 Task: Search one way flight ticket for 5 adults, 2 children, 1 infant in seat and 2 infants on lap in economy from Harrisburg: Harrisburg International Airport to Evansville: Evansville Regional Airport on 5-3-2023. Choice of flights is Frontier. Number of bags: 2 carry on bags. Price is upto 35000. Outbound departure time preference is 11:30.
Action: Mouse moved to (305, 122)
Screenshot: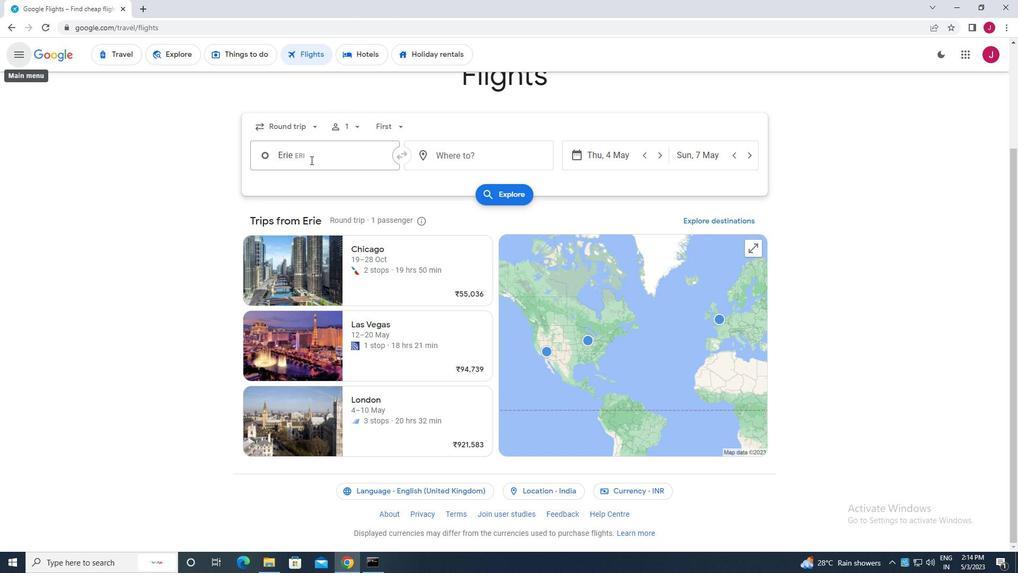 
Action: Mouse pressed left at (305, 122)
Screenshot: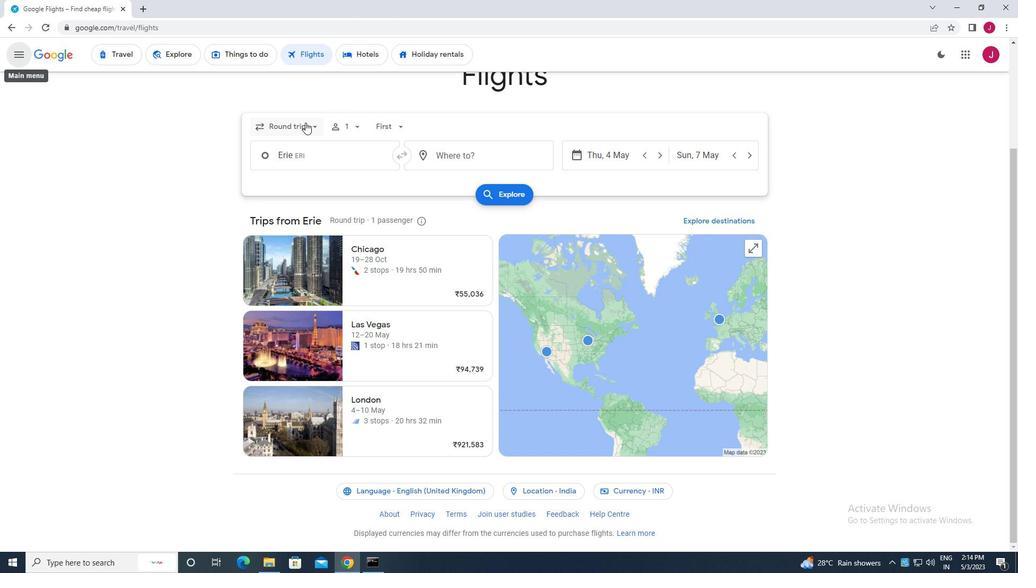 
Action: Mouse moved to (306, 171)
Screenshot: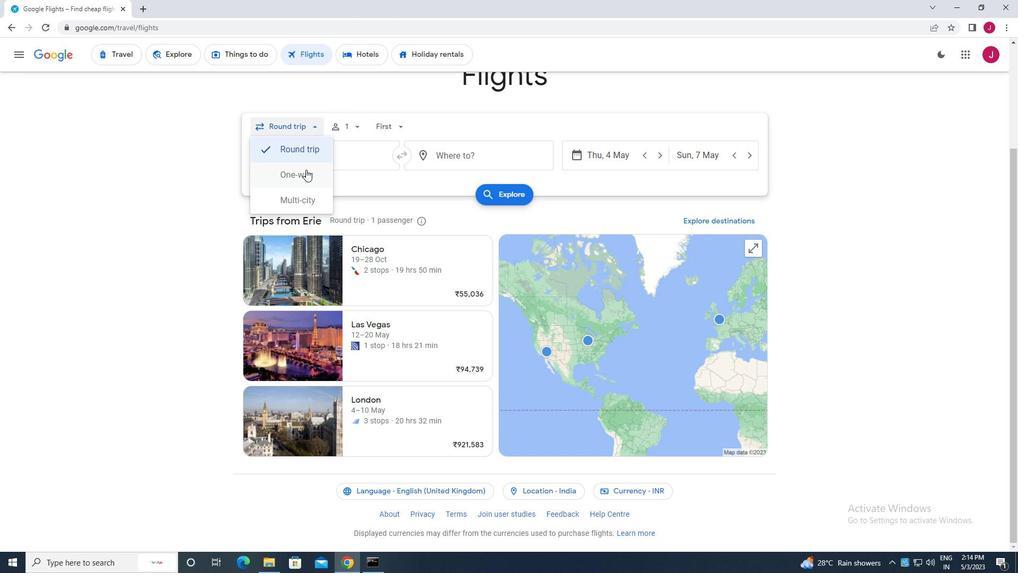 
Action: Mouse pressed left at (306, 171)
Screenshot: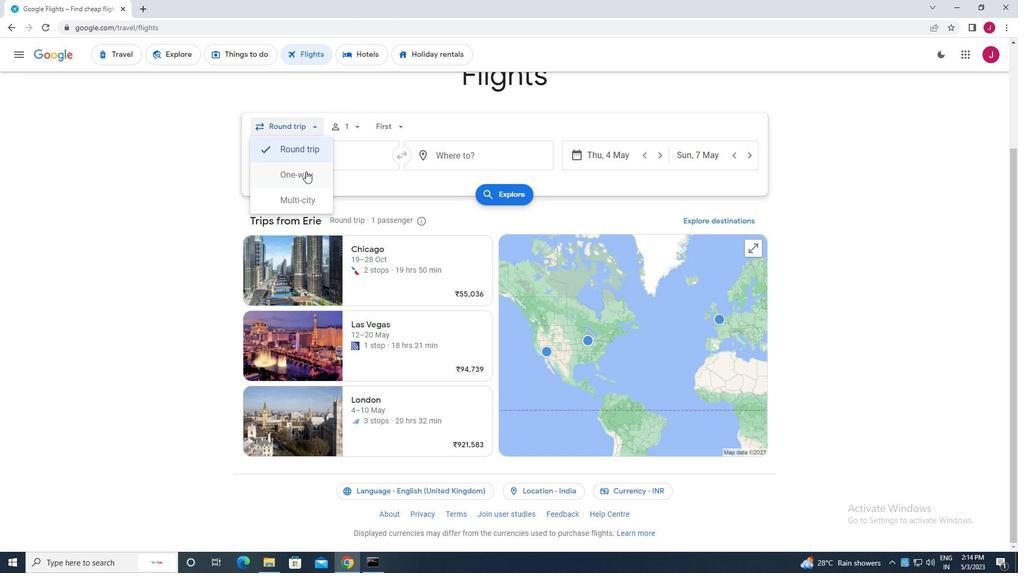 
Action: Mouse moved to (351, 127)
Screenshot: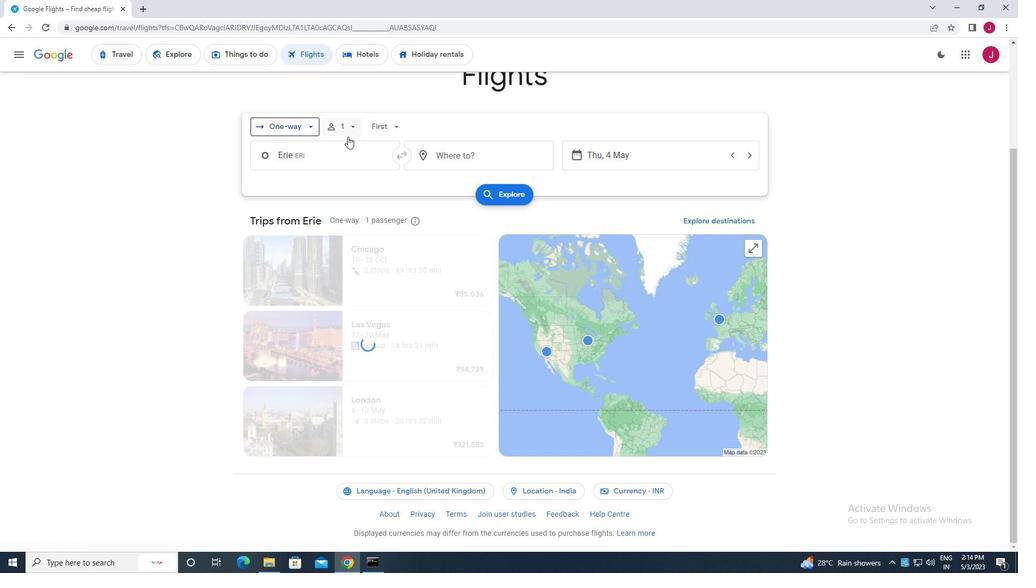 
Action: Mouse pressed left at (351, 127)
Screenshot: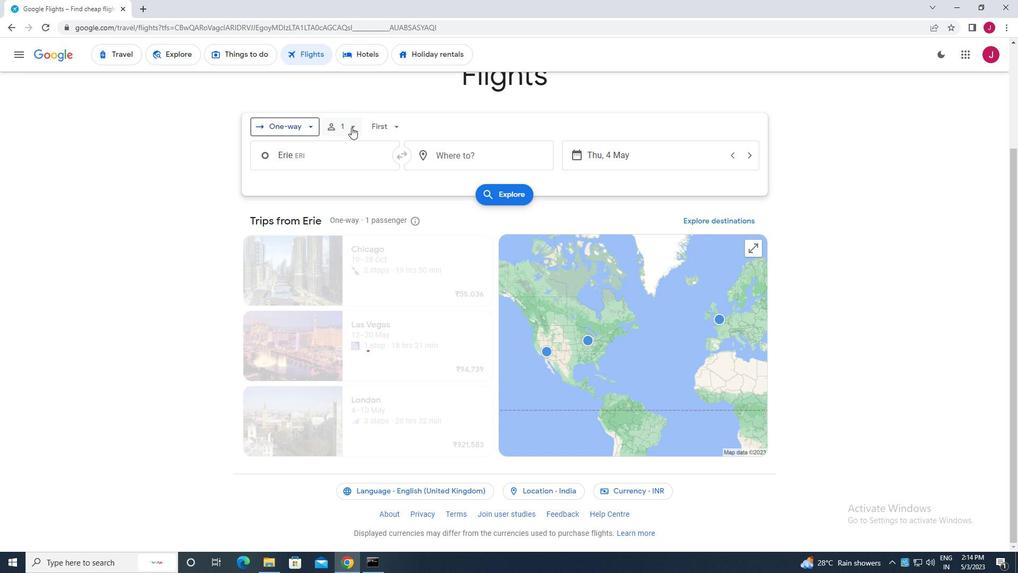 
Action: Mouse moved to (431, 156)
Screenshot: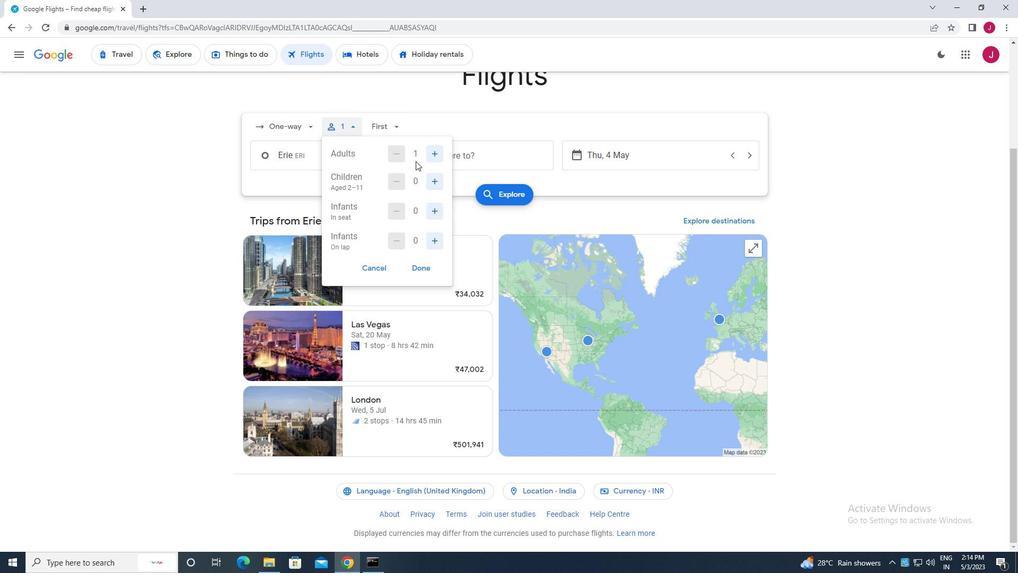 
Action: Mouse pressed left at (431, 156)
Screenshot: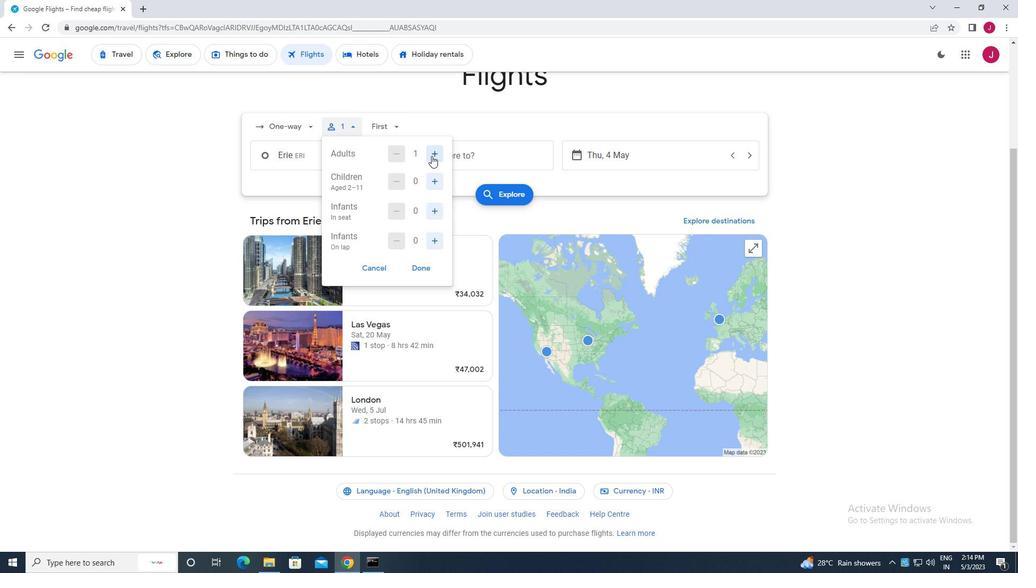 
Action: Mouse pressed left at (431, 156)
Screenshot: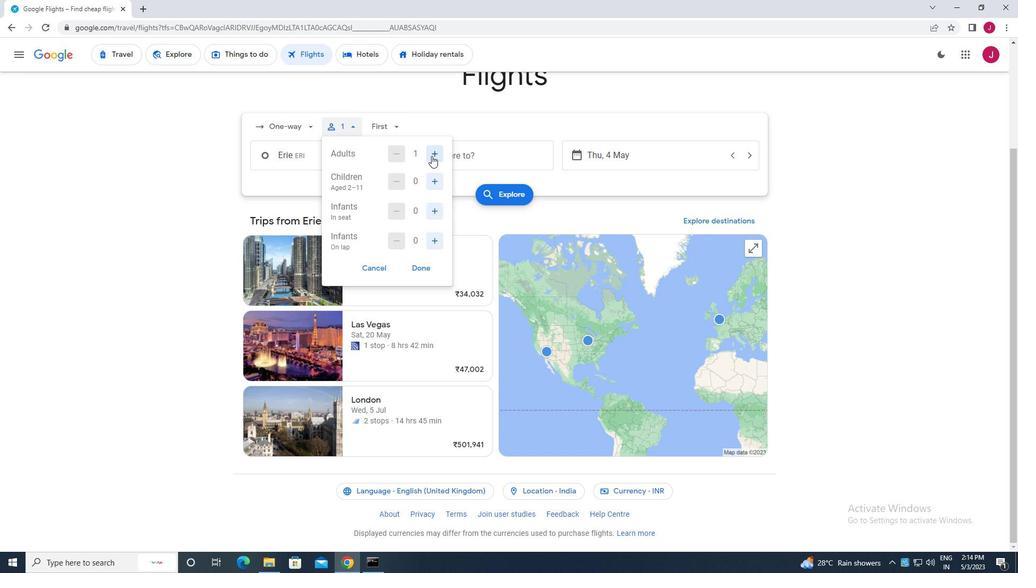 
Action: Mouse pressed left at (431, 156)
Screenshot: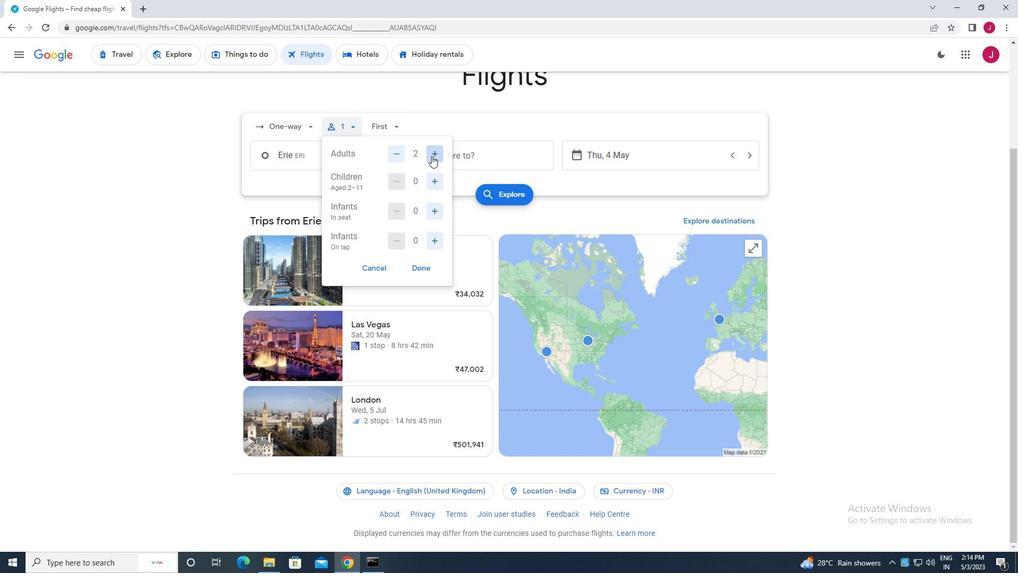 
Action: Mouse pressed left at (431, 156)
Screenshot: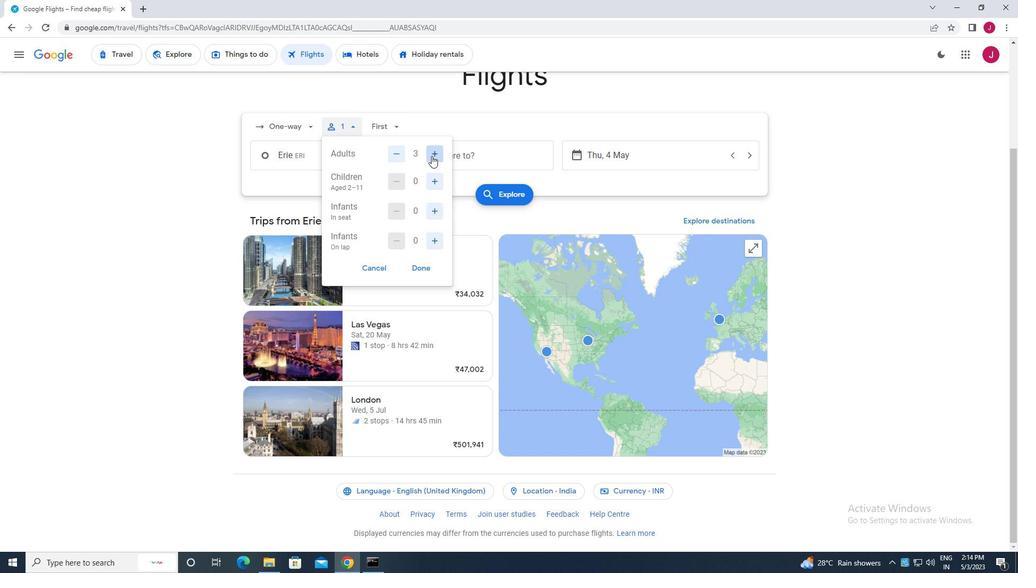 
Action: Mouse moved to (436, 184)
Screenshot: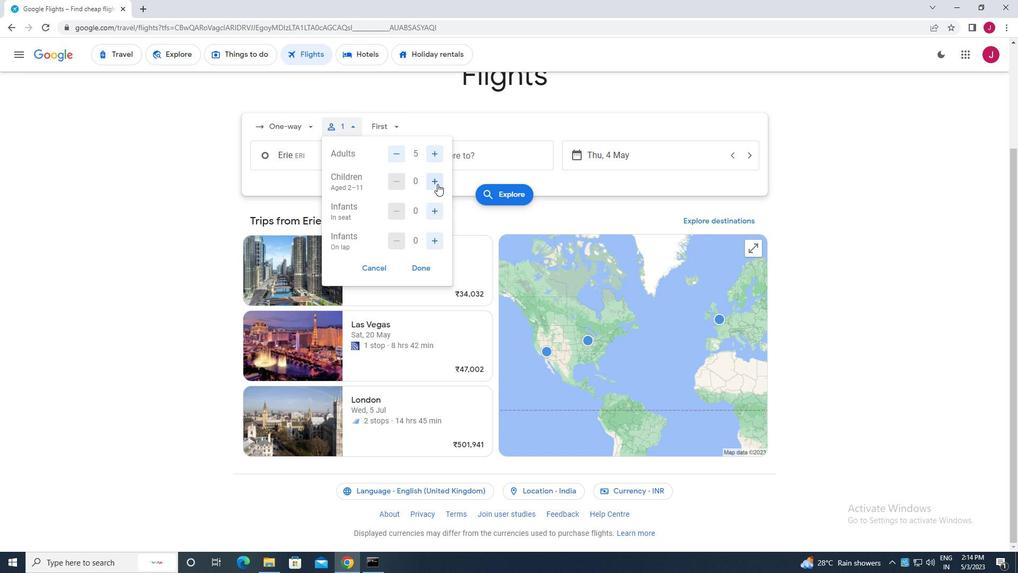 
Action: Mouse pressed left at (436, 184)
Screenshot: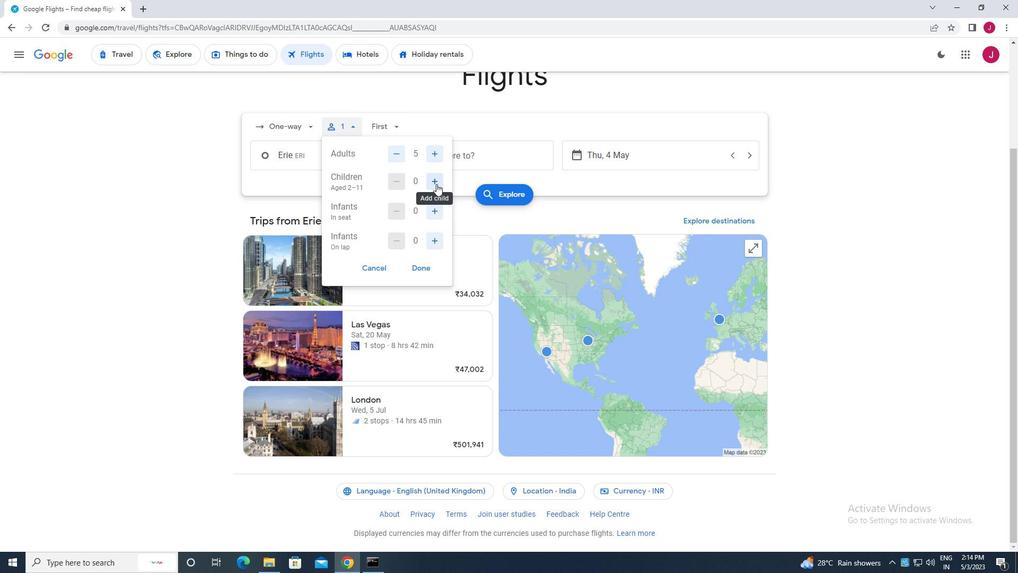 
Action: Mouse pressed left at (436, 184)
Screenshot: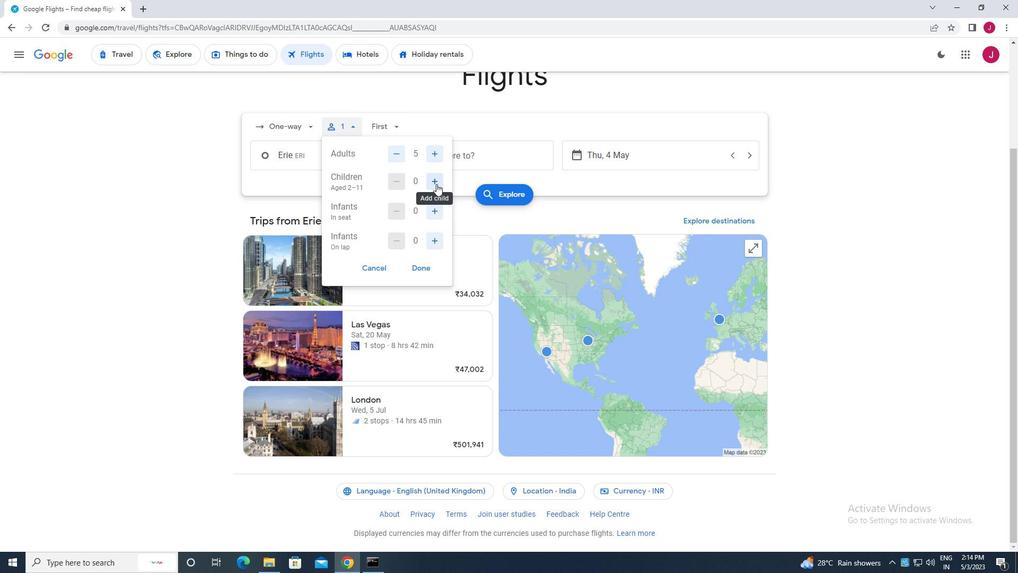 
Action: Mouse moved to (437, 209)
Screenshot: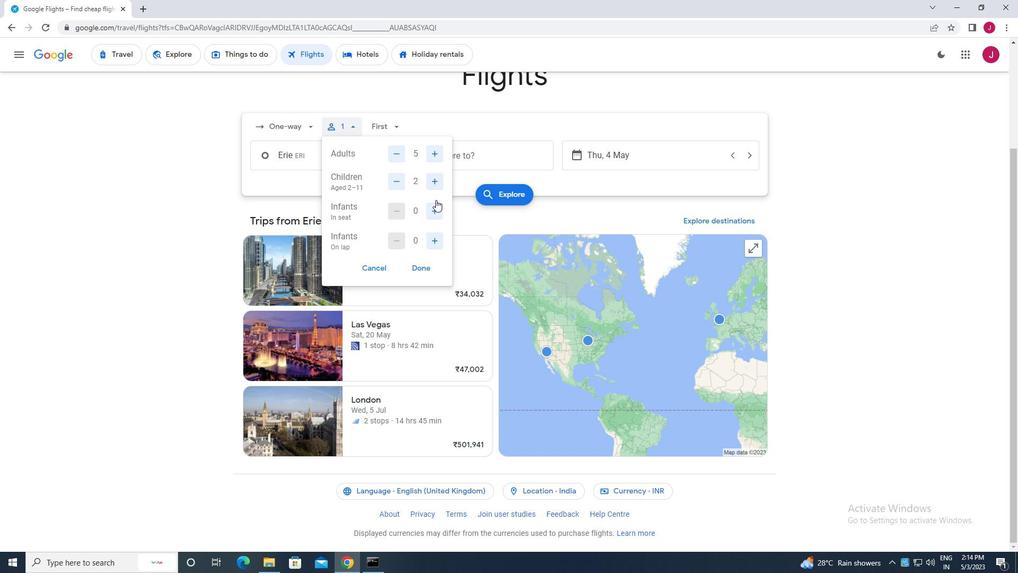 
Action: Mouse pressed left at (437, 209)
Screenshot: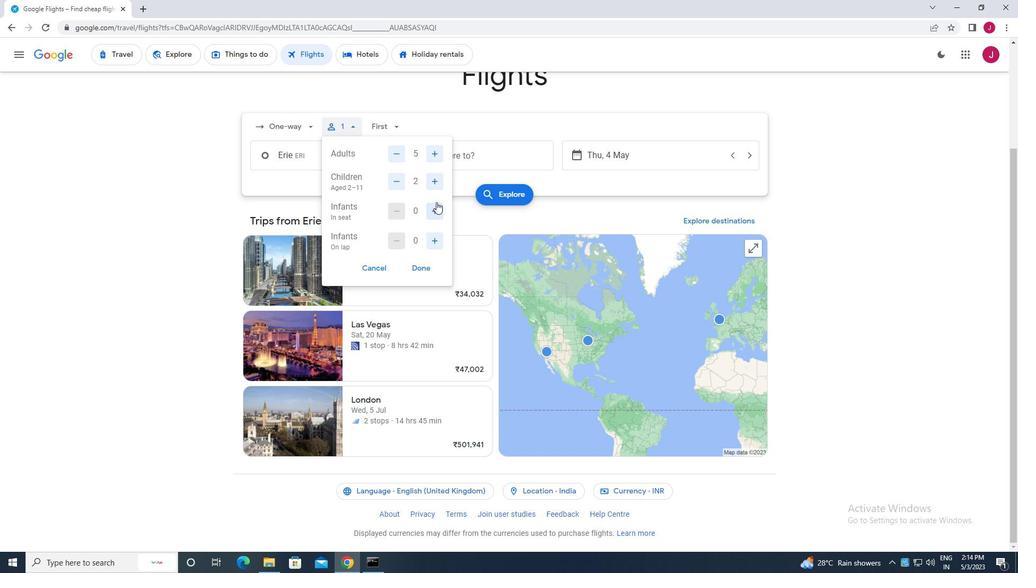 
Action: Mouse moved to (433, 240)
Screenshot: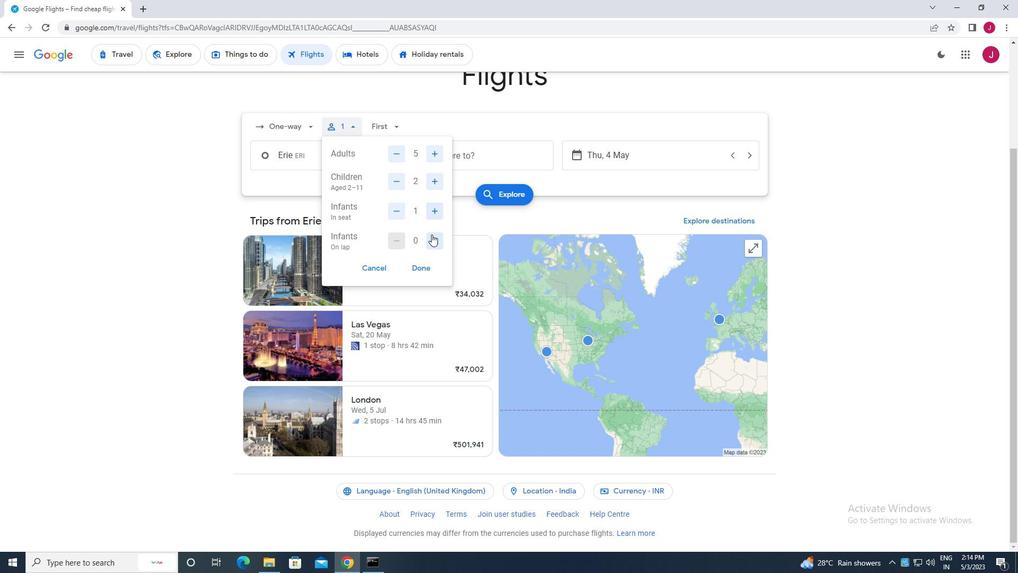
Action: Mouse pressed left at (433, 240)
Screenshot: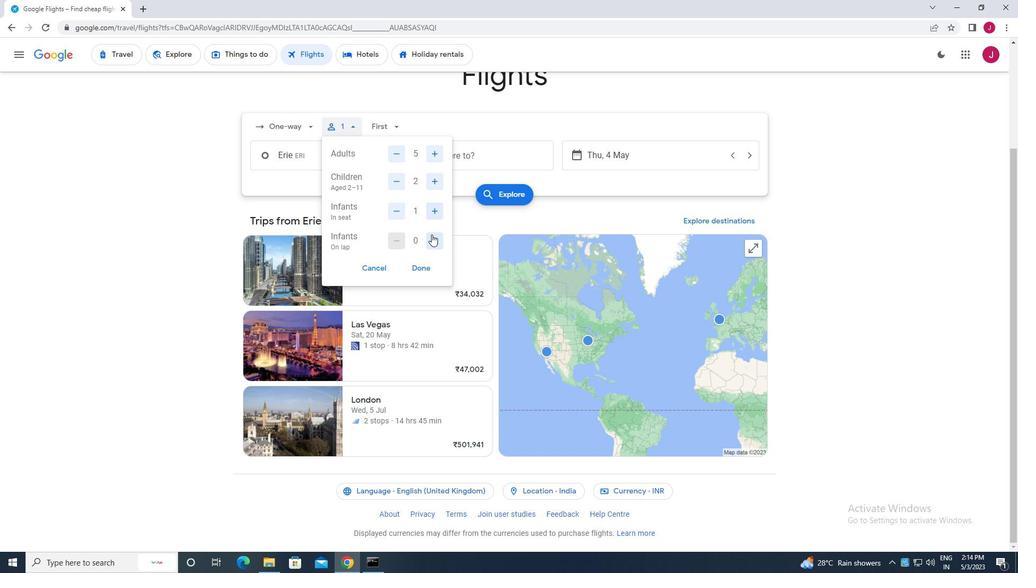 
Action: Mouse pressed left at (433, 240)
Screenshot: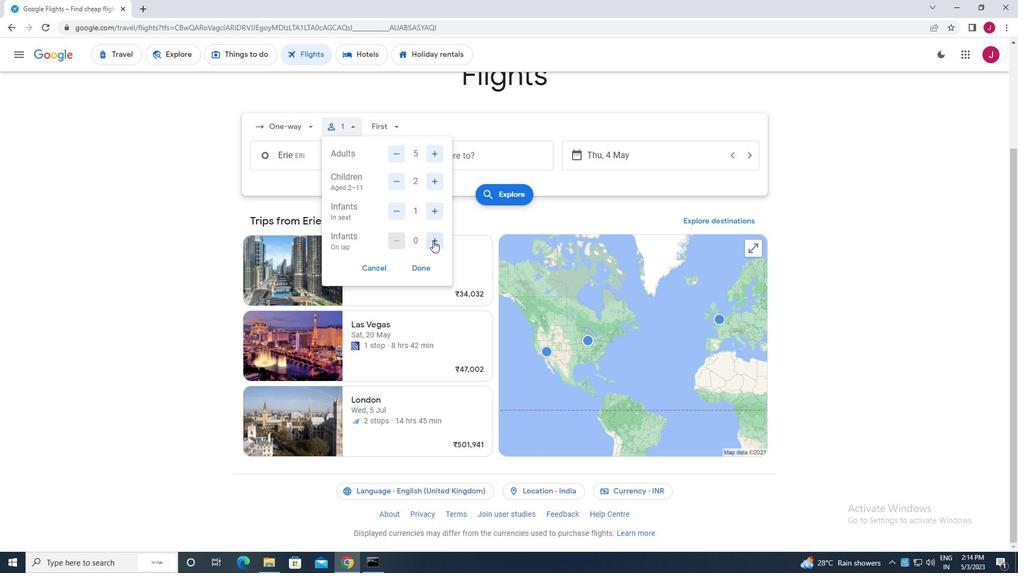 
Action: Mouse moved to (397, 240)
Screenshot: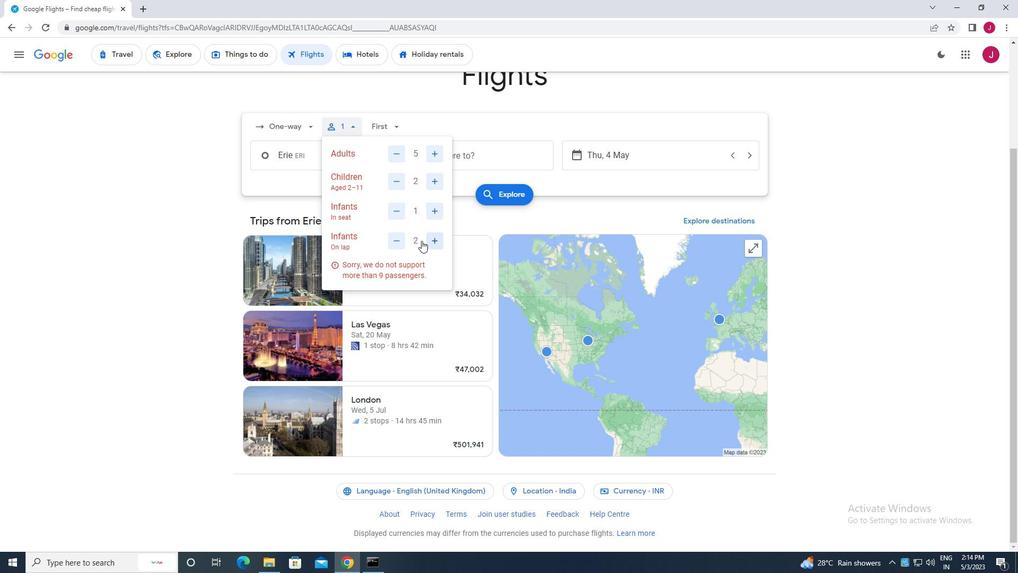 
Action: Mouse pressed left at (397, 240)
Screenshot: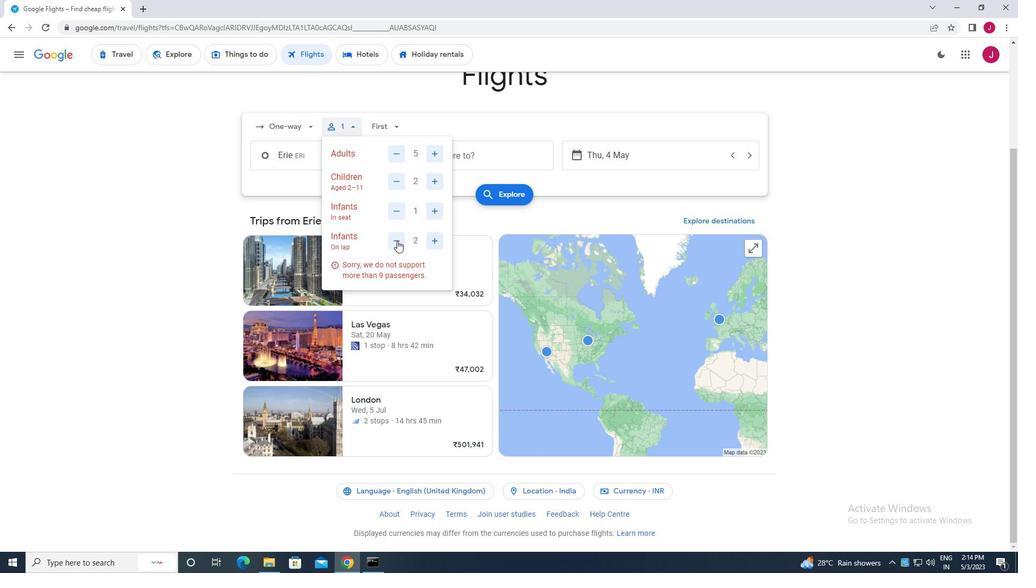 
Action: Mouse moved to (420, 269)
Screenshot: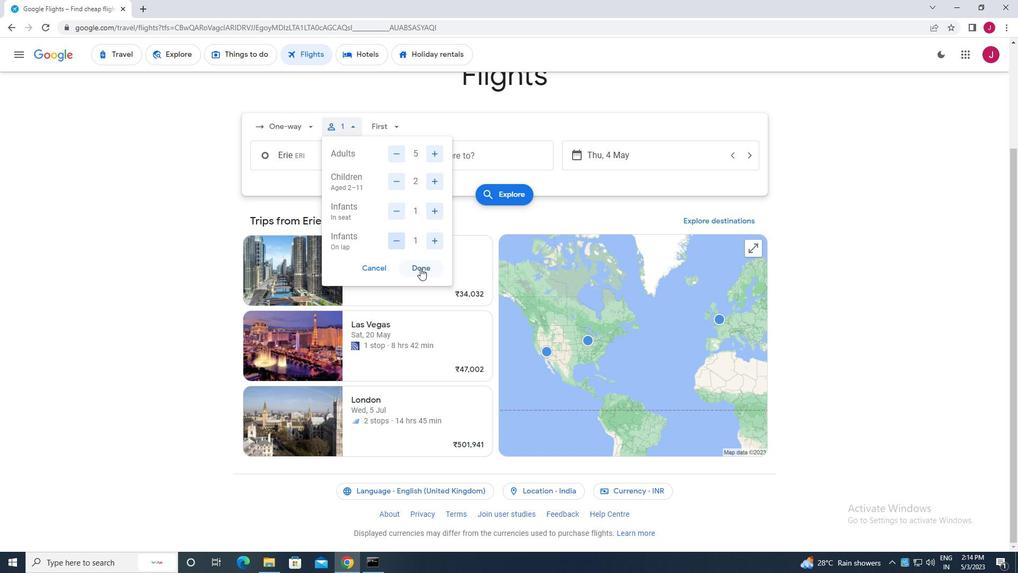
Action: Mouse pressed left at (420, 269)
Screenshot: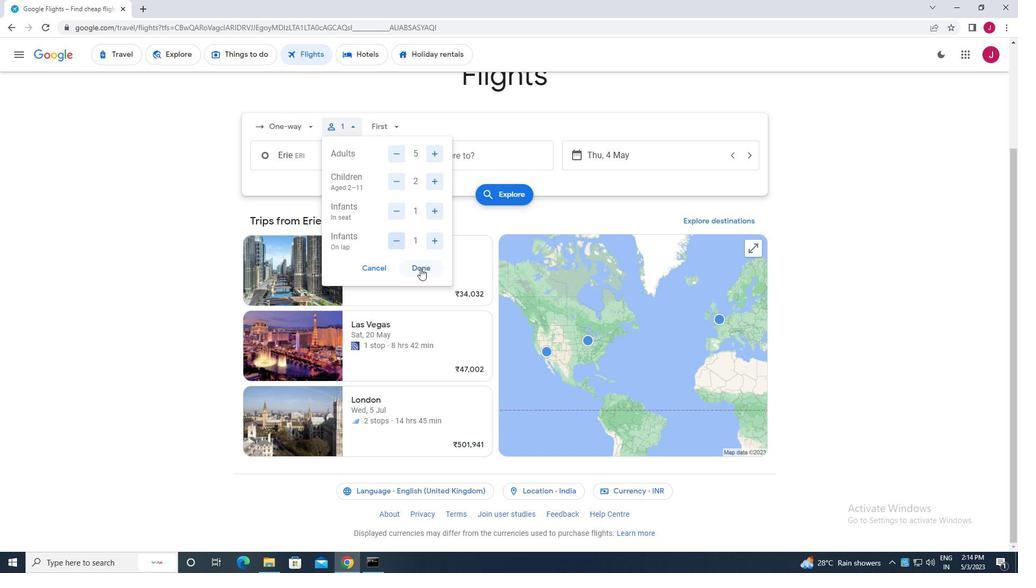 
Action: Mouse moved to (392, 126)
Screenshot: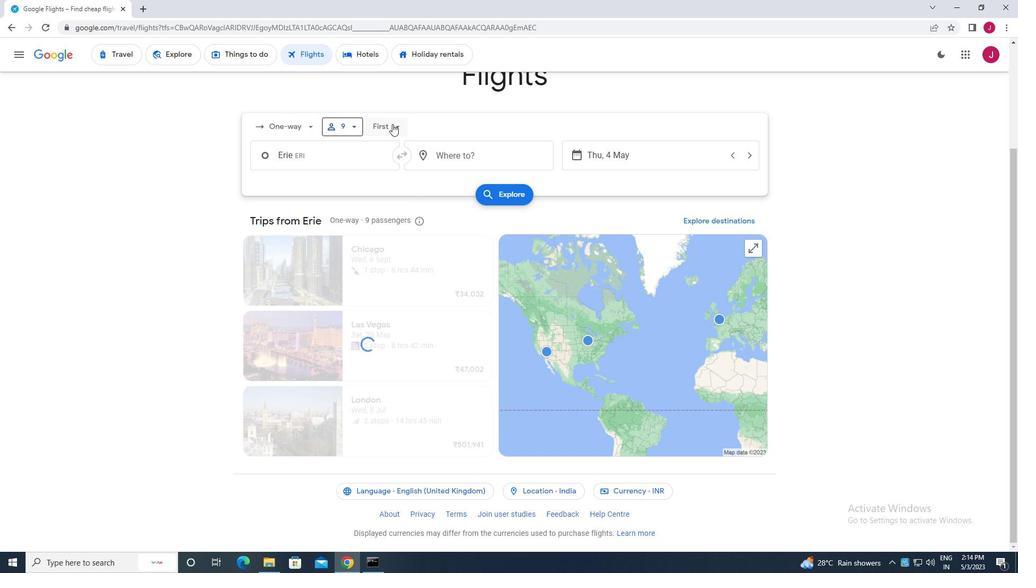 
Action: Mouse pressed left at (392, 126)
Screenshot: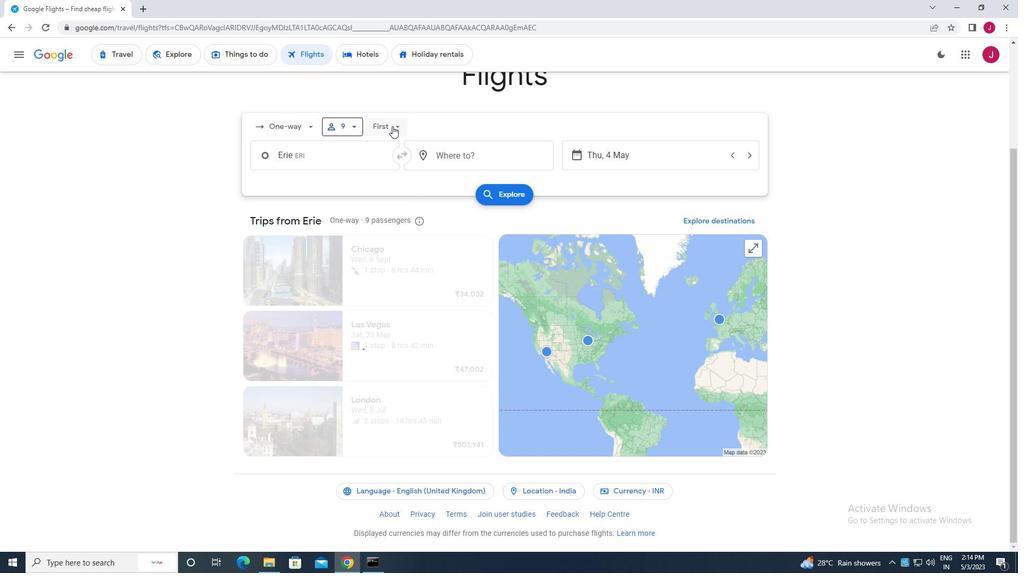 
Action: Mouse moved to (404, 148)
Screenshot: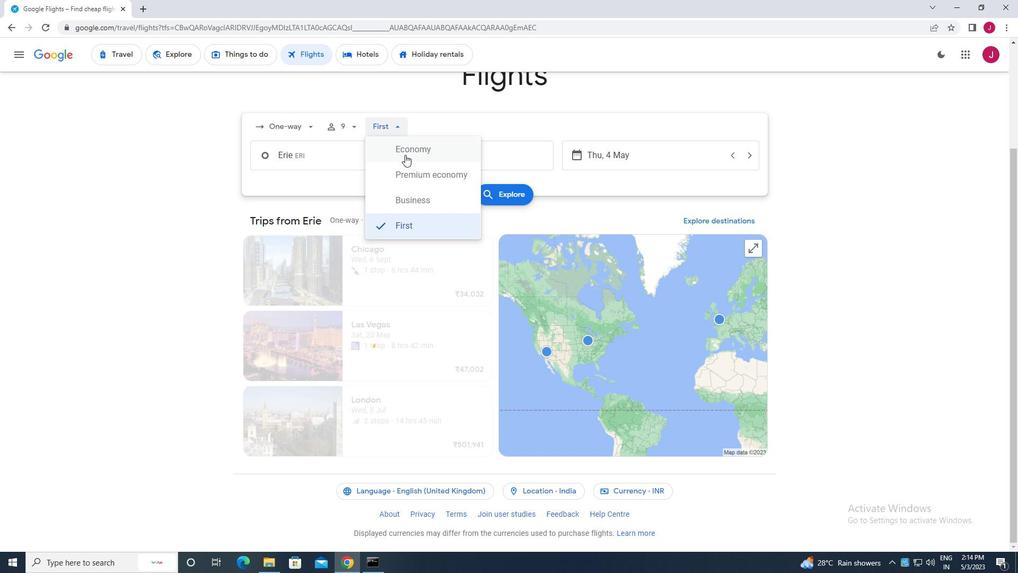 
Action: Mouse pressed left at (404, 148)
Screenshot: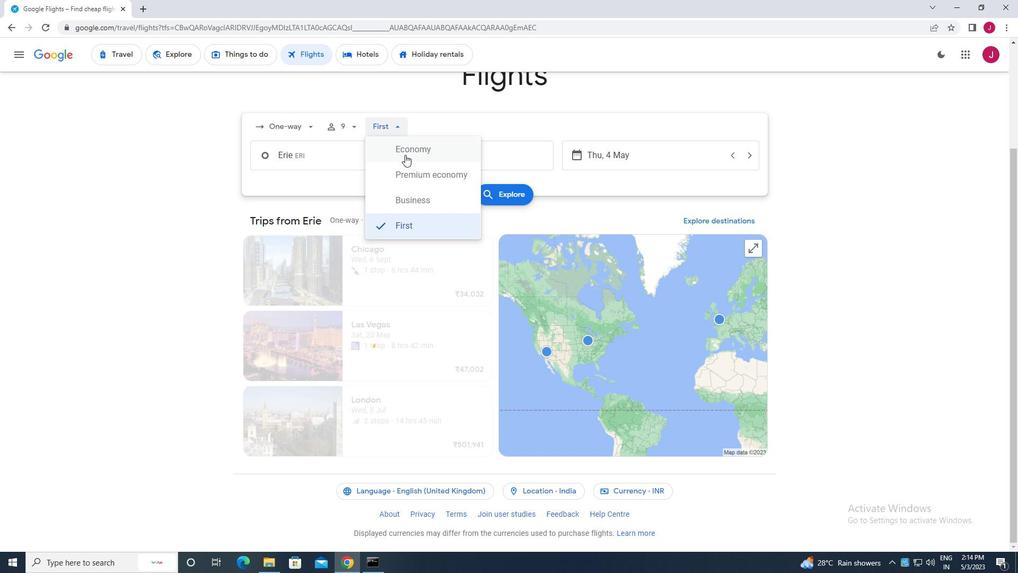 
Action: Mouse moved to (357, 162)
Screenshot: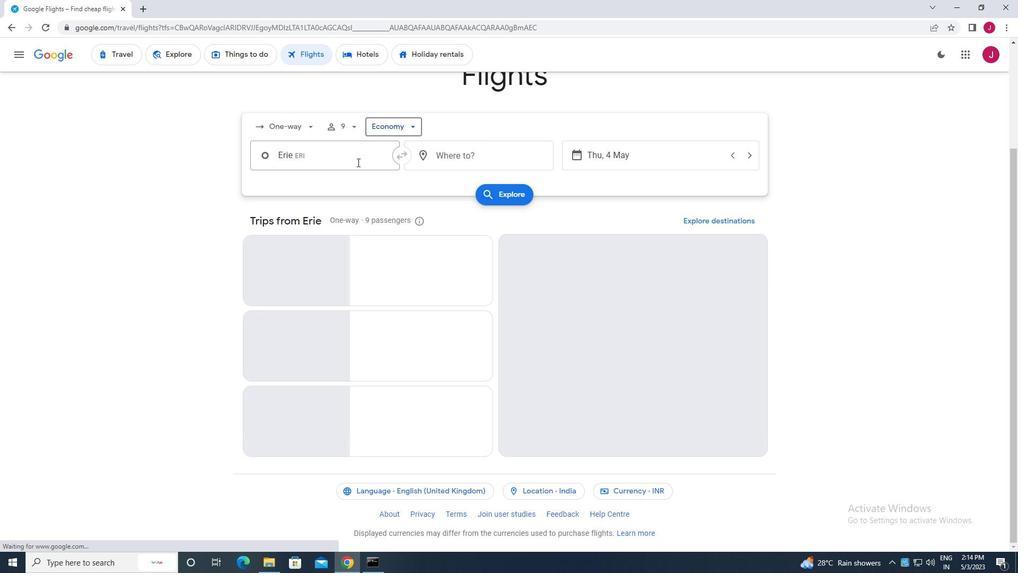 
Action: Mouse pressed left at (357, 162)
Screenshot: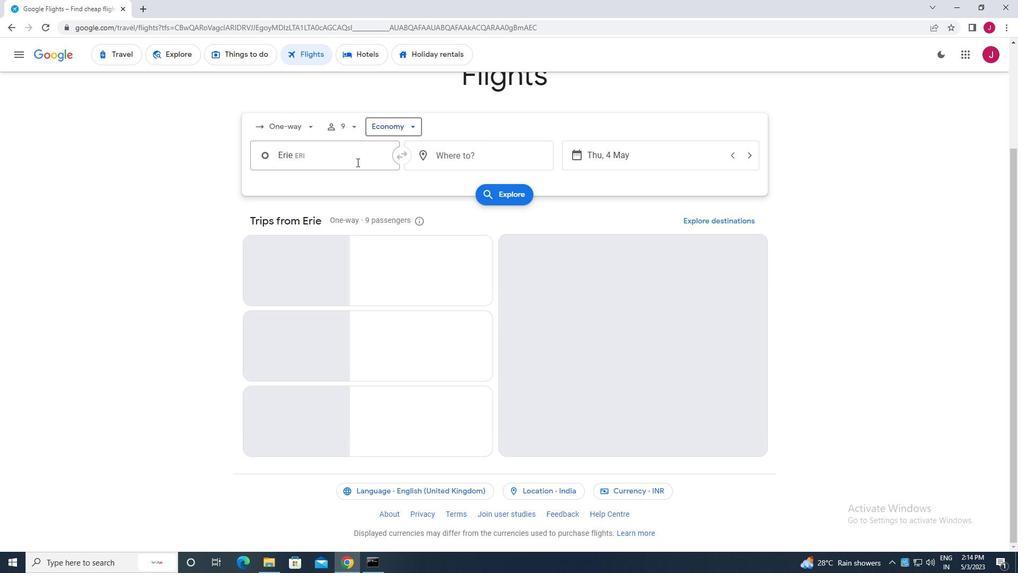 
Action: Mouse moved to (357, 162)
Screenshot: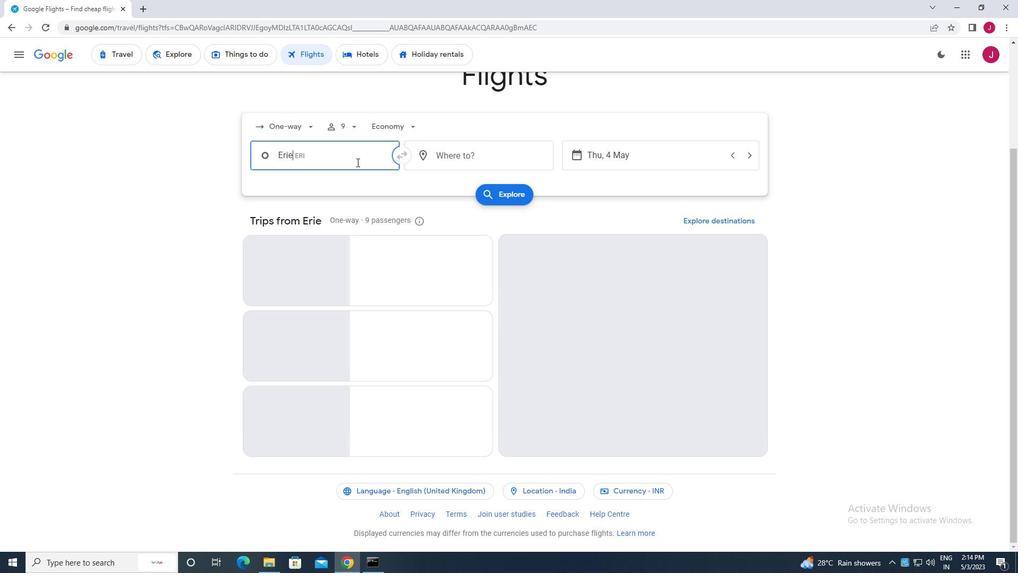 
Action: Key pressed harrisburg
Screenshot: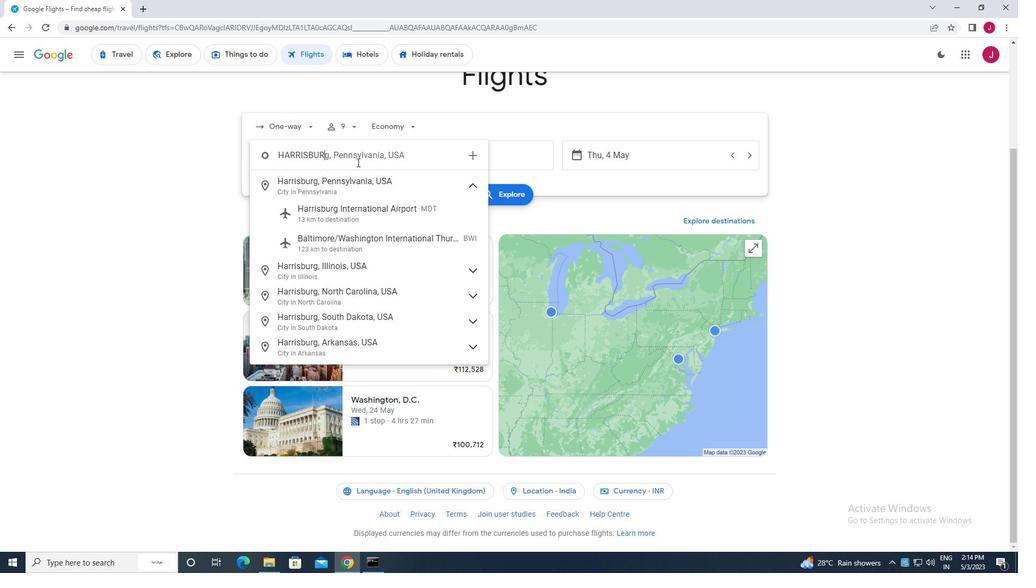 
Action: Mouse moved to (382, 210)
Screenshot: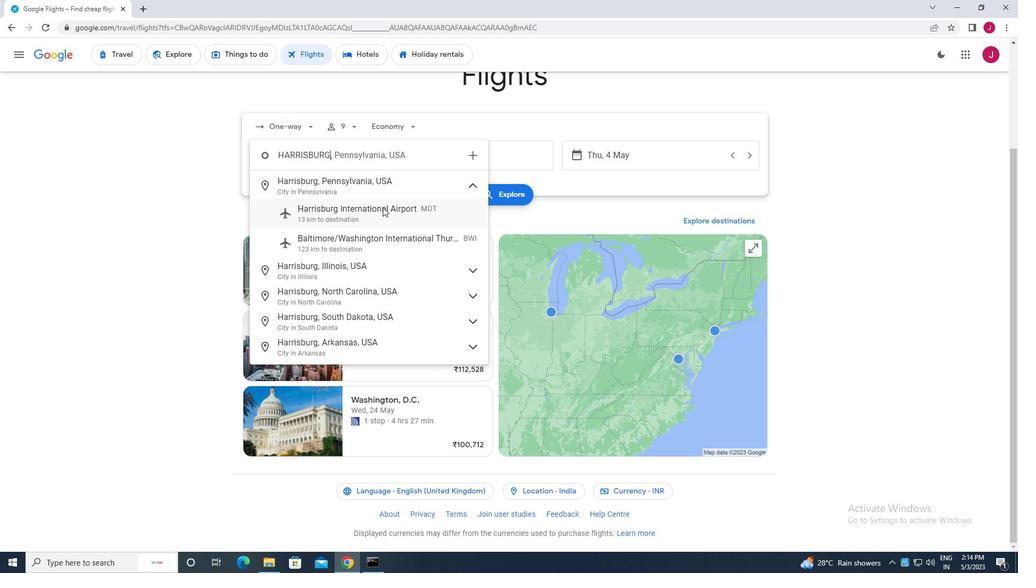 
Action: Mouse pressed left at (382, 210)
Screenshot: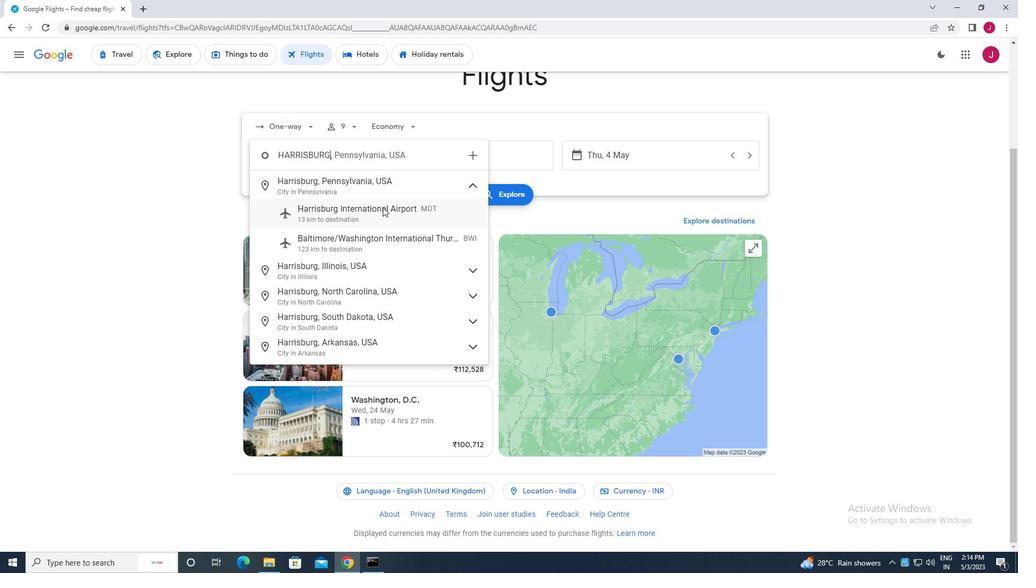 
Action: Mouse moved to (489, 158)
Screenshot: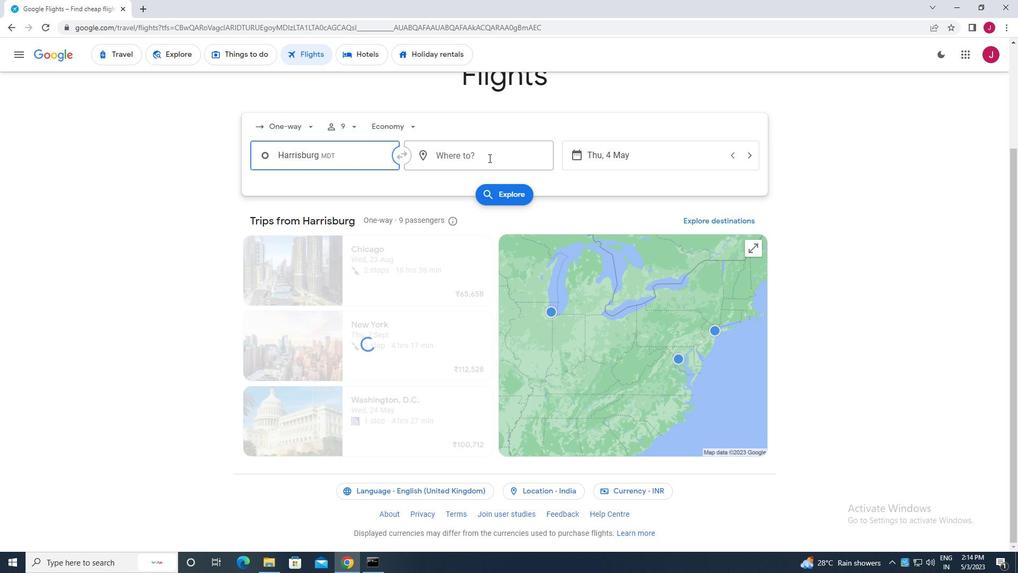 
Action: Mouse pressed left at (489, 158)
Screenshot: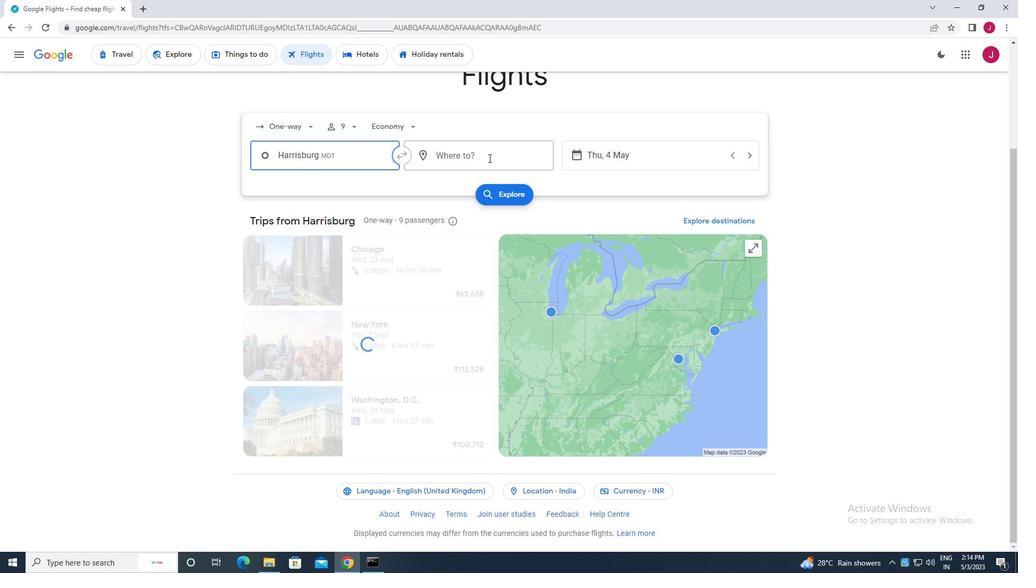 
Action: Mouse moved to (493, 156)
Screenshot: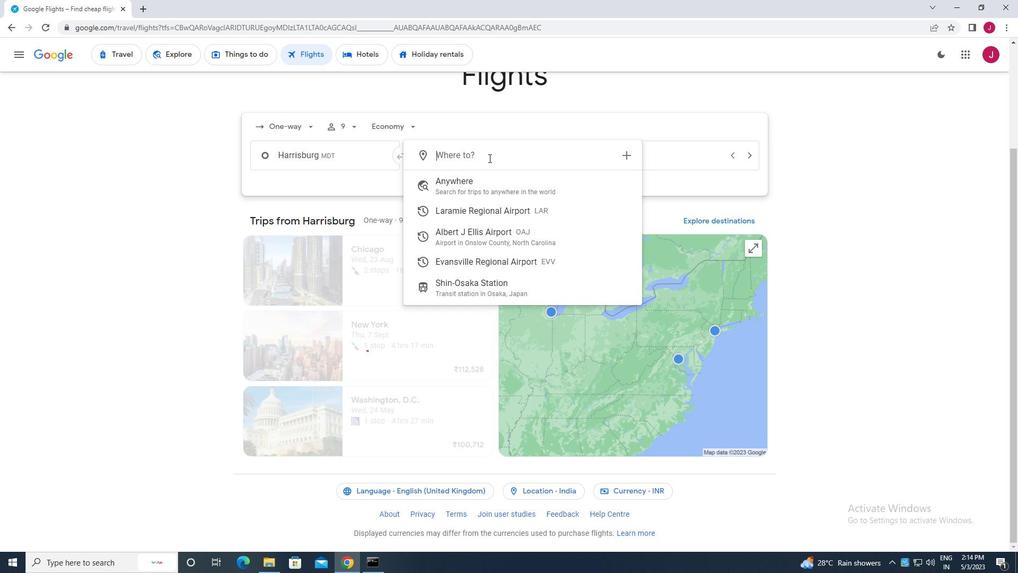 
Action: Key pressed evansi<Key.backspace>
Screenshot: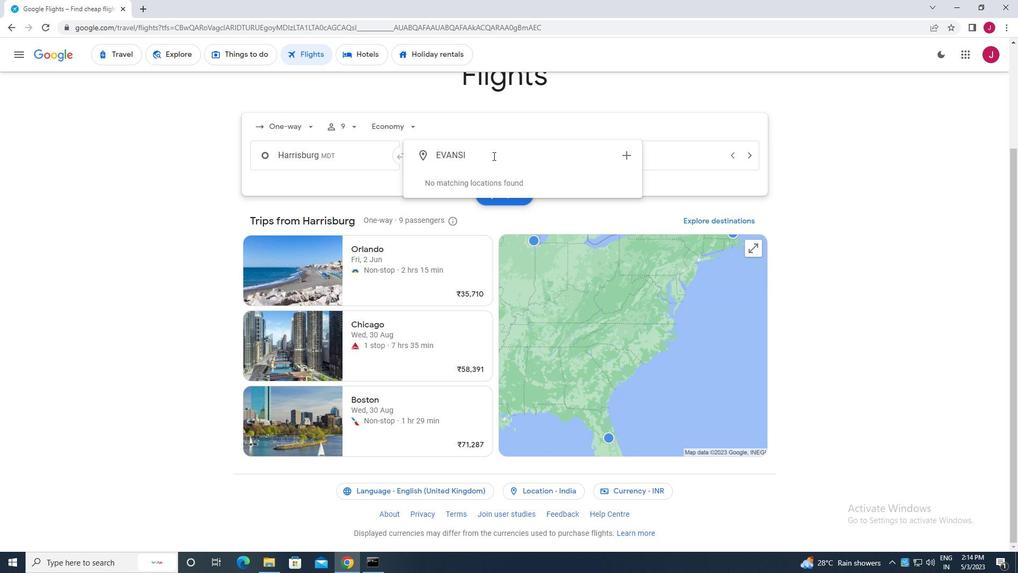 
Action: Mouse moved to (526, 214)
Screenshot: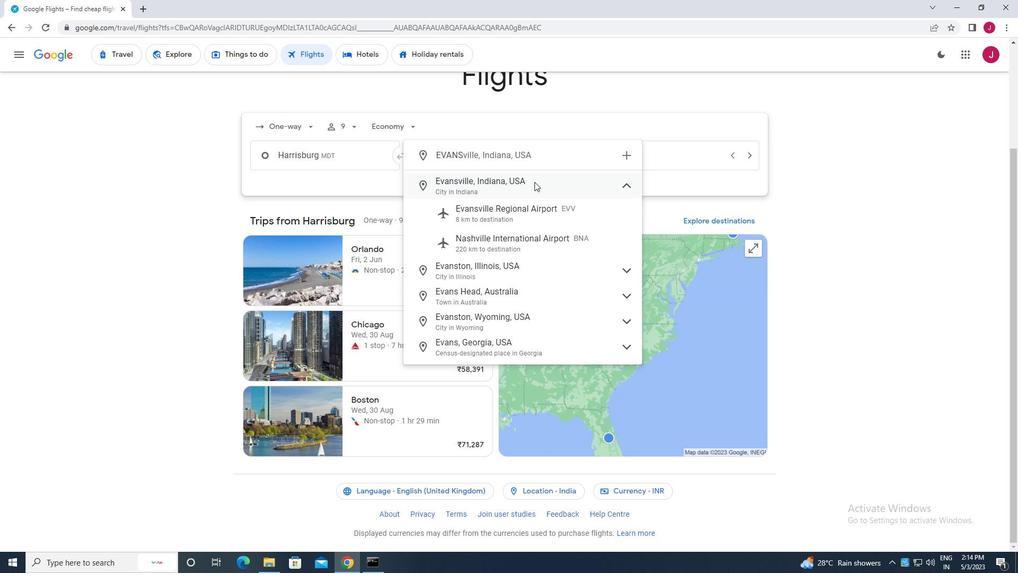 
Action: Mouse pressed left at (526, 214)
Screenshot: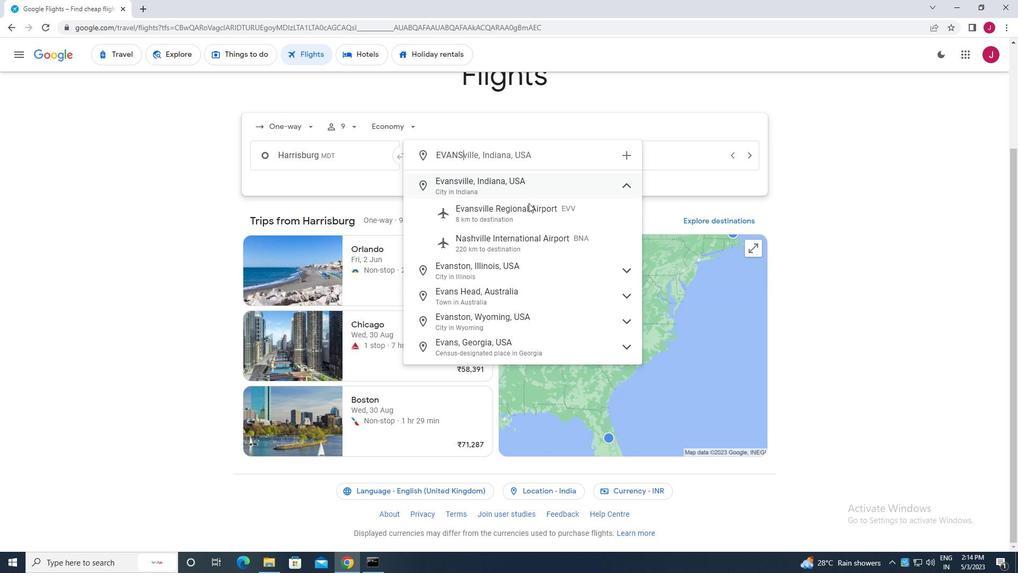 
Action: Mouse moved to (626, 160)
Screenshot: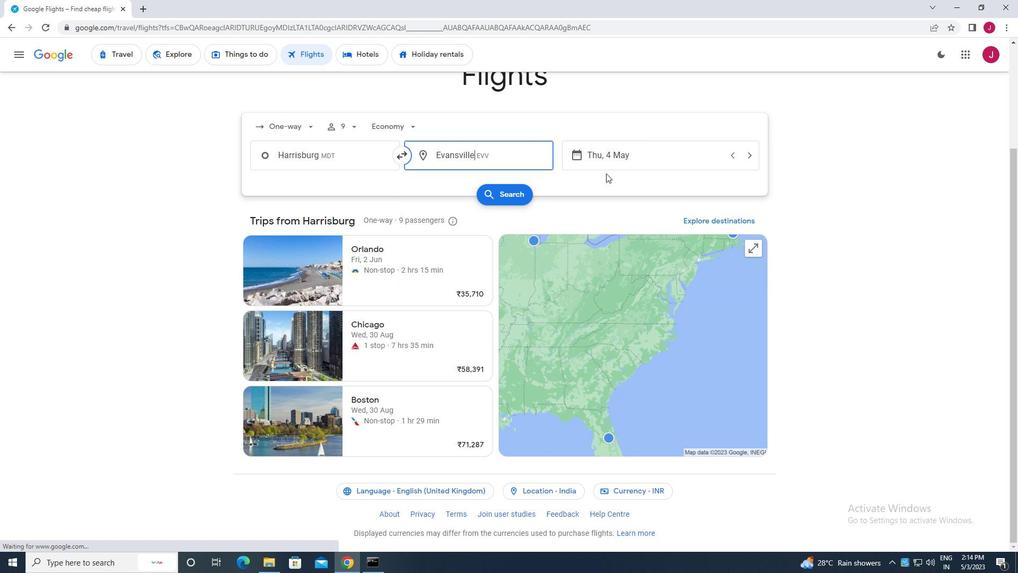 
Action: Mouse pressed left at (626, 160)
Screenshot: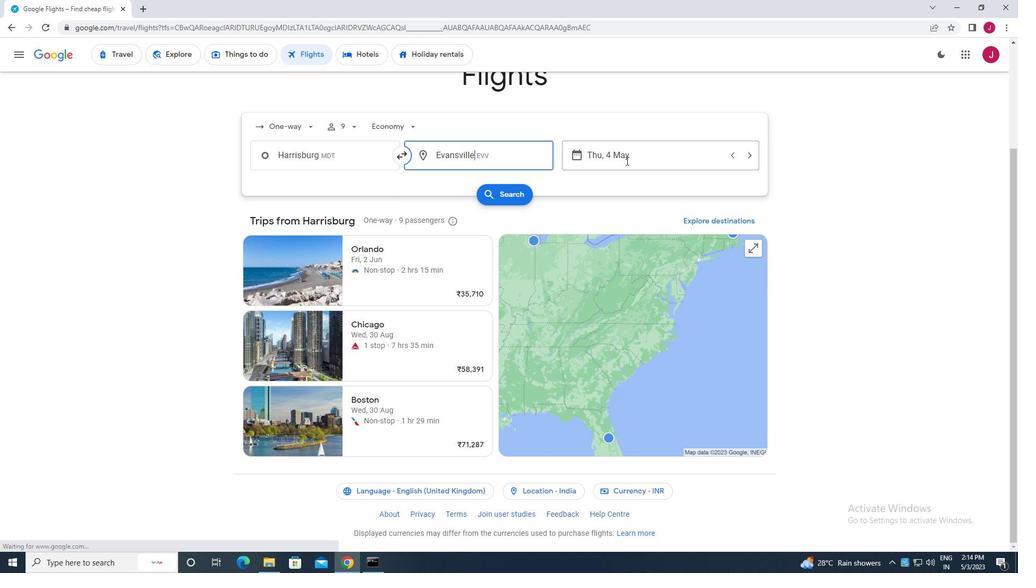 
Action: Mouse moved to (460, 240)
Screenshot: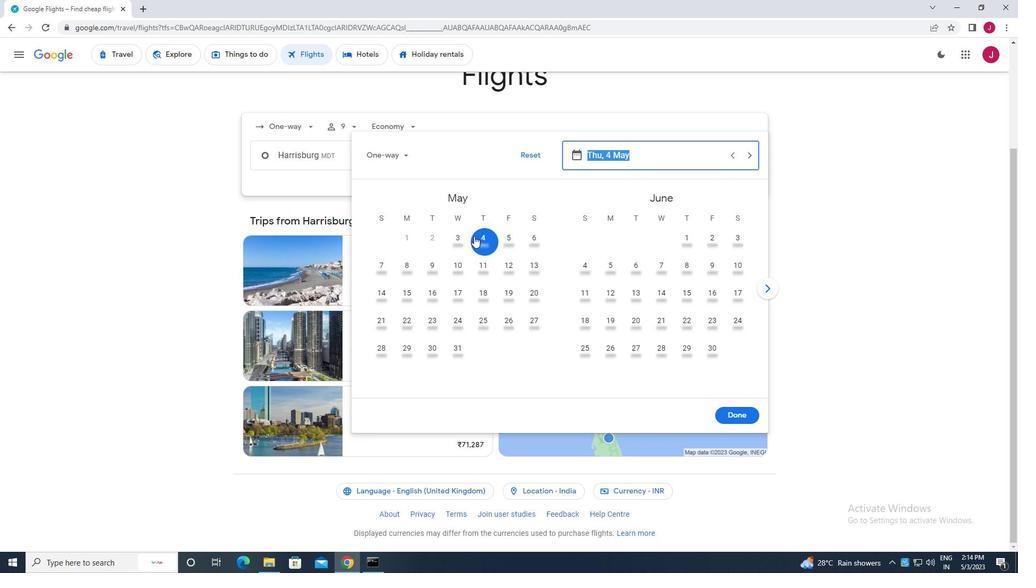 
Action: Mouse pressed left at (460, 240)
Screenshot: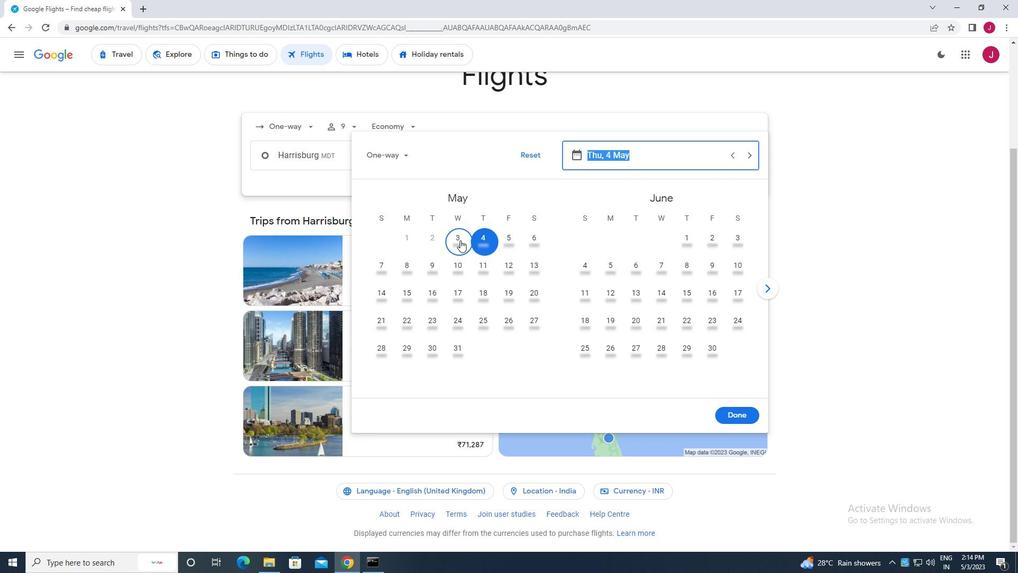 
Action: Mouse moved to (744, 417)
Screenshot: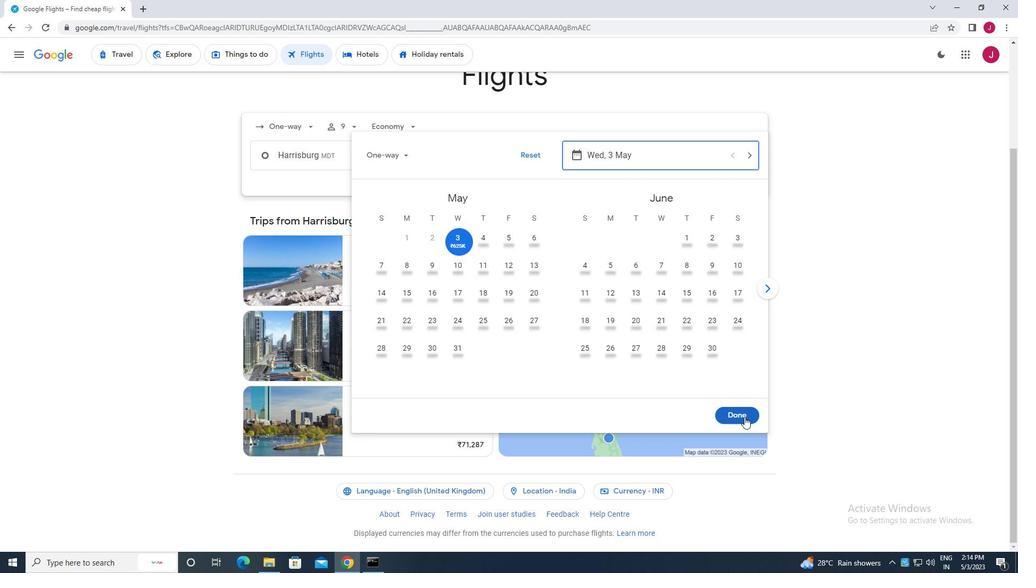 
Action: Mouse pressed left at (744, 417)
Screenshot: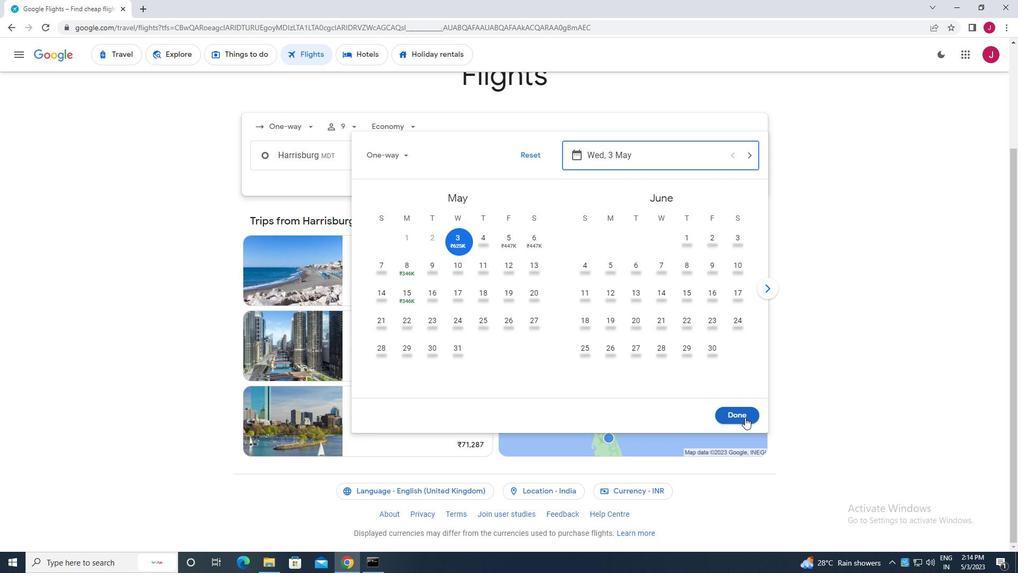 
Action: Mouse moved to (519, 194)
Screenshot: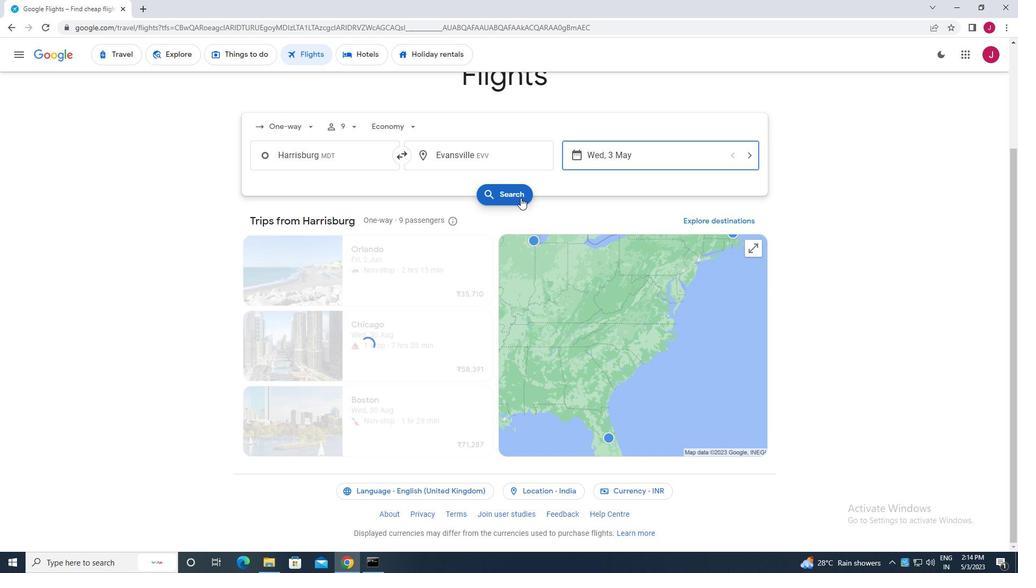 
Action: Mouse pressed left at (519, 194)
Screenshot: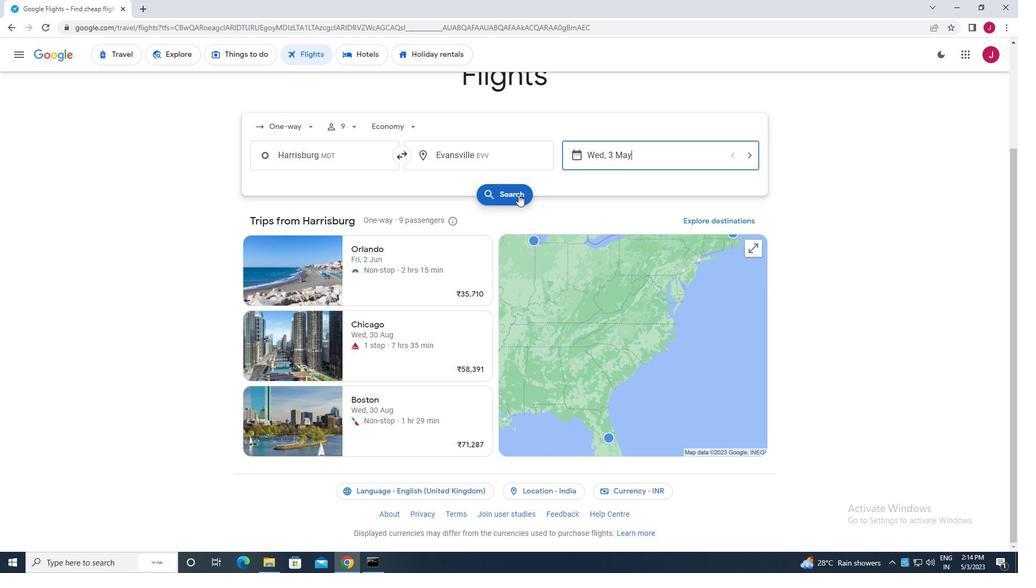 
Action: Mouse moved to (277, 153)
Screenshot: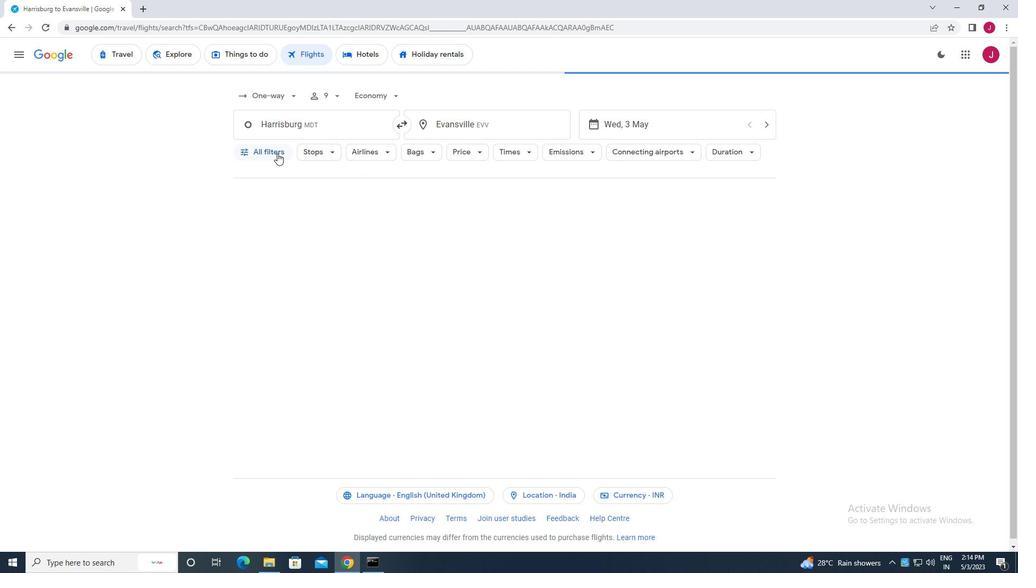 
Action: Mouse pressed left at (277, 153)
Screenshot: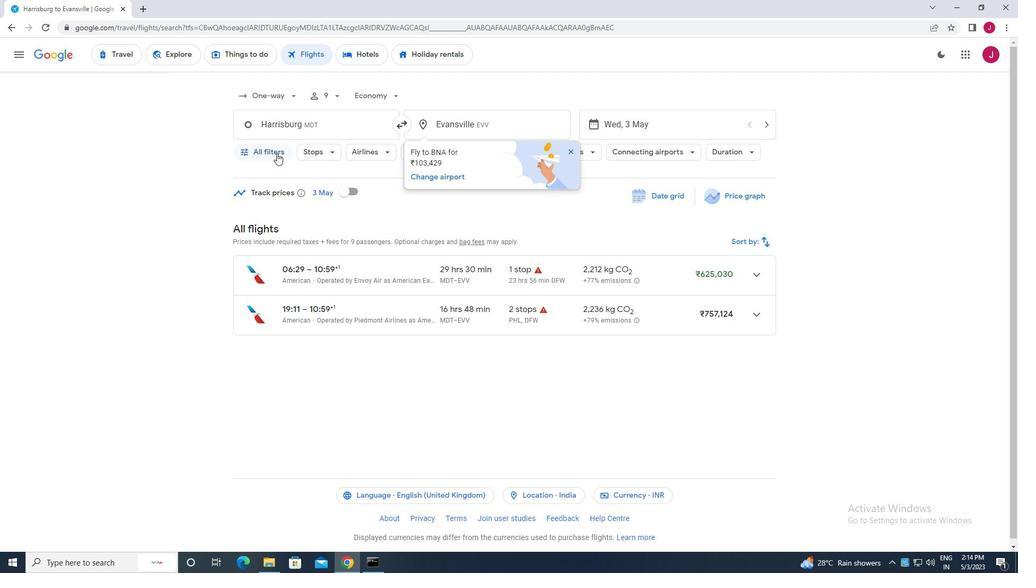 
Action: Mouse moved to (310, 187)
Screenshot: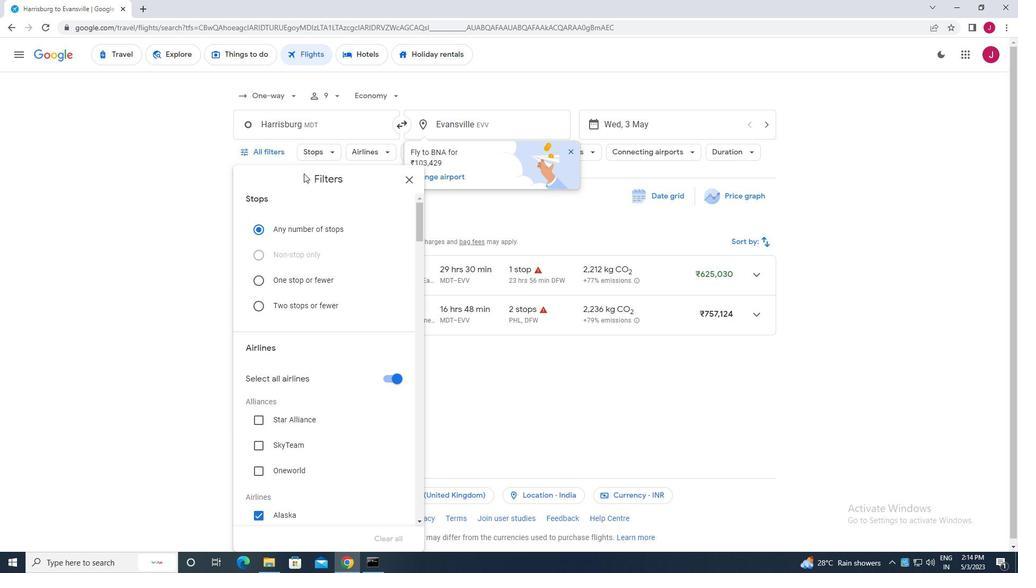 
Action: Mouse scrolled (310, 187) with delta (0, 0)
Screenshot: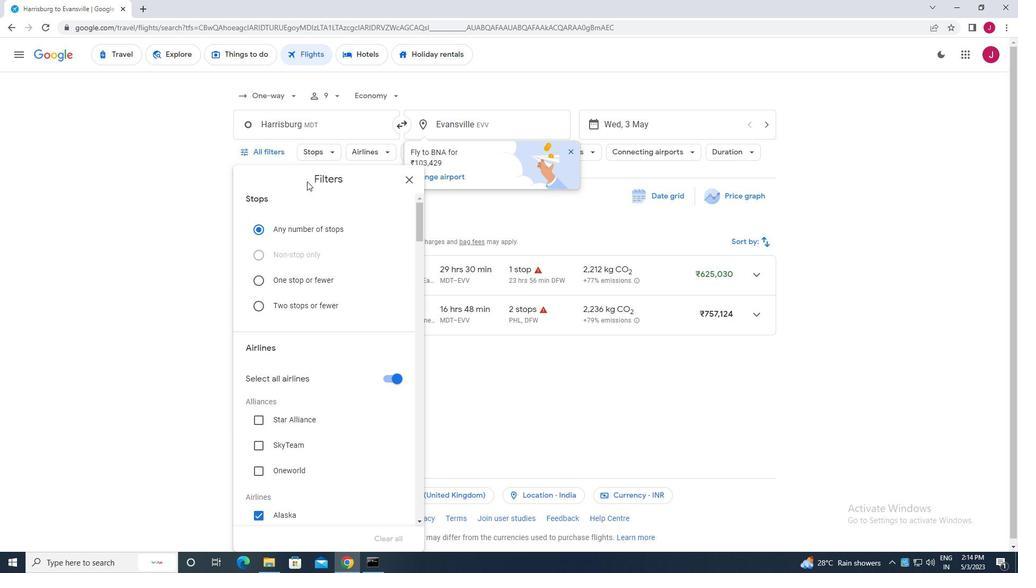 
Action: Mouse scrolled (310, 187) with delta (0, 0)
Screenshot: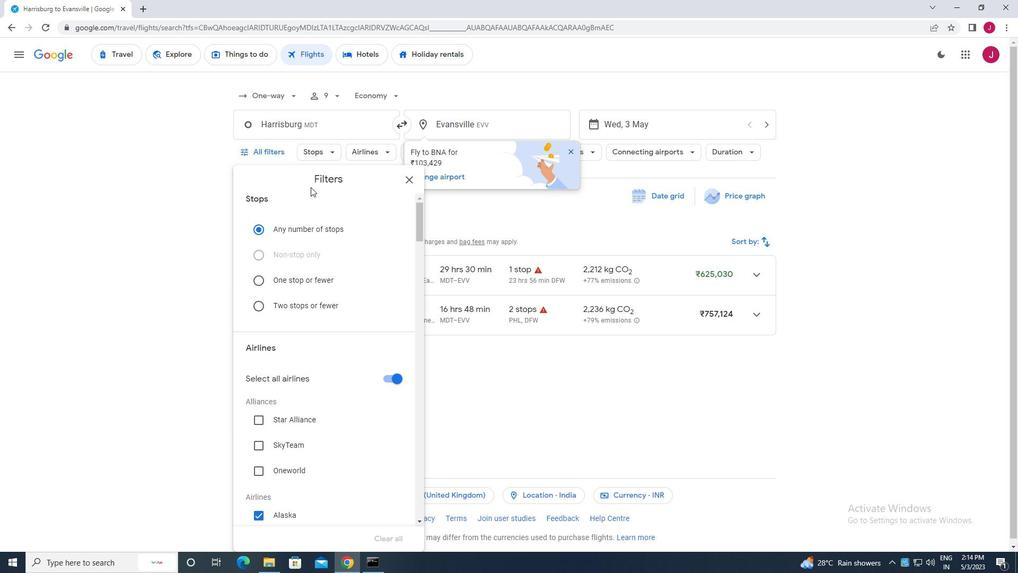 
Action: Mouse moved to (315, 193)
Screenshot: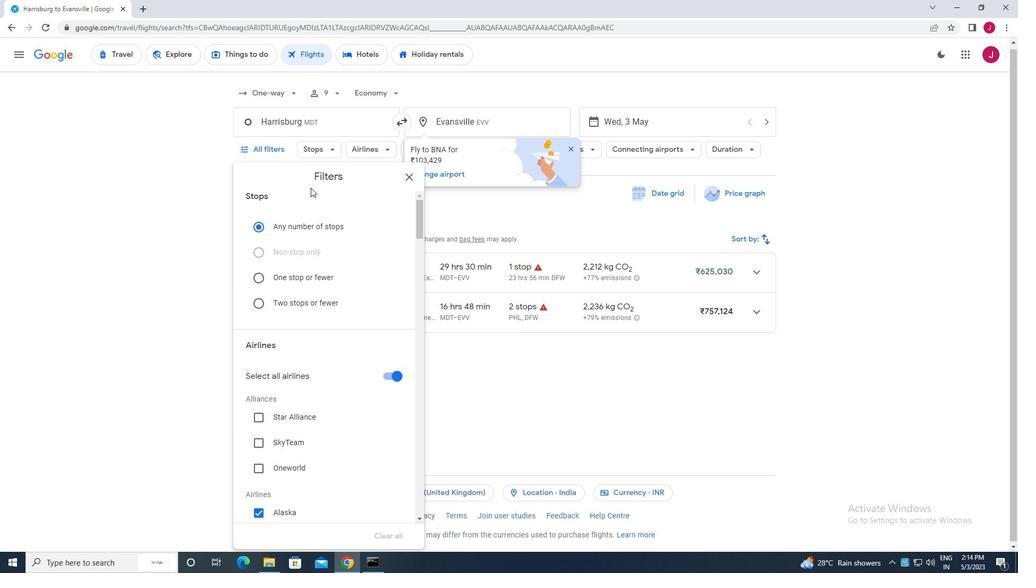 
Action: Mouse scrolled (315, 193) with delta (0, 0)
Screenshot: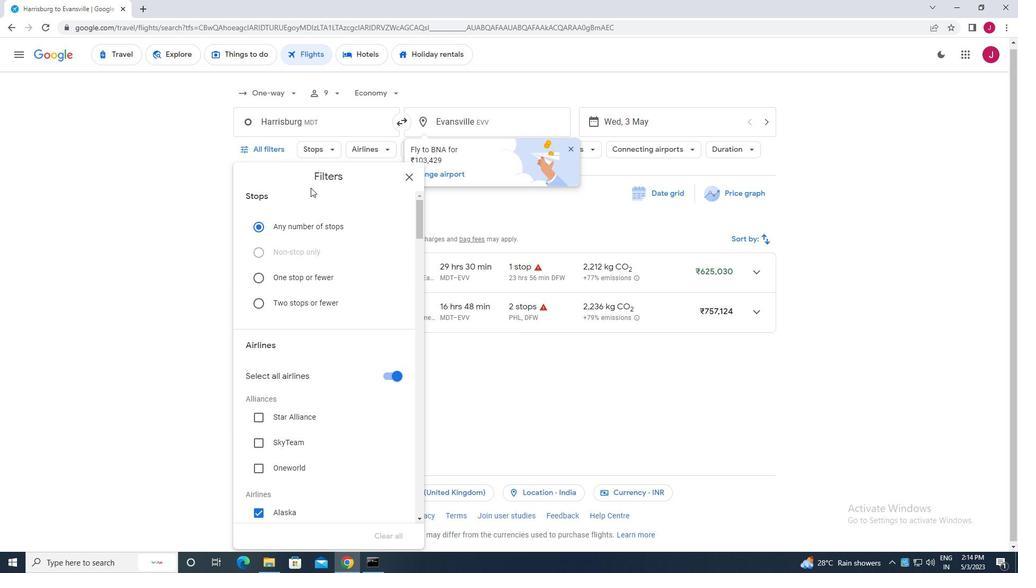 
Action: Mouse moved to (333, 213)
Screenshot: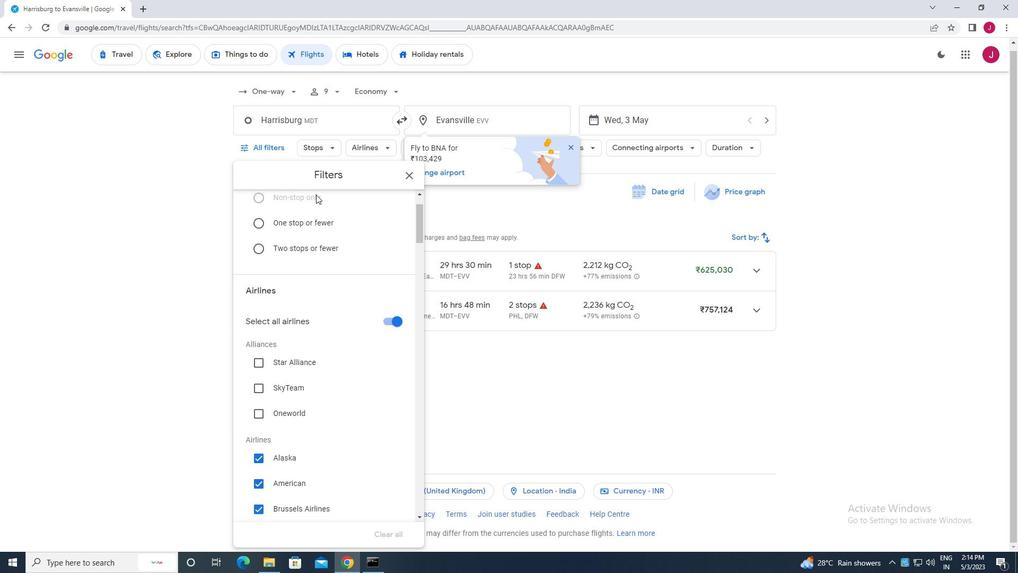 
Action: Mouse scrolled (333, 213) with delta (0, 0)
Screenshot: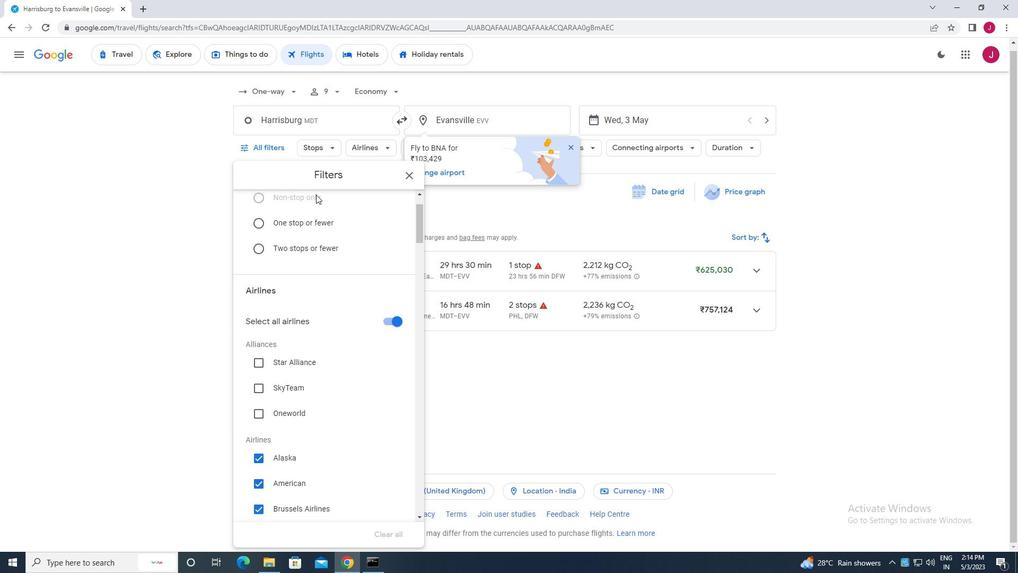 
Action: Mouse moved to (333, 213)
Screenshot: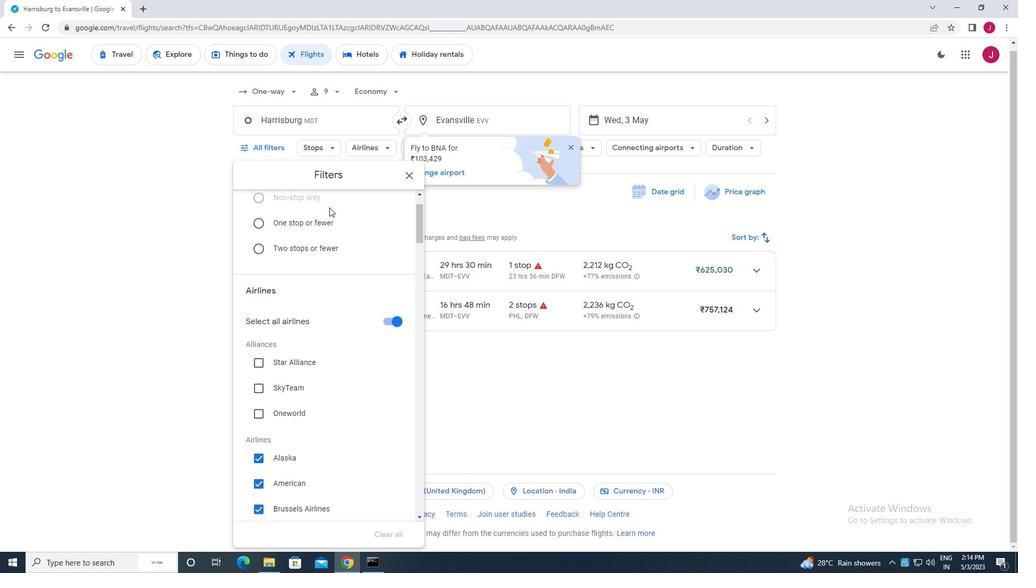 
Action: Mouse scrolled (333, 213) with delta (0, 0)
Screenshot: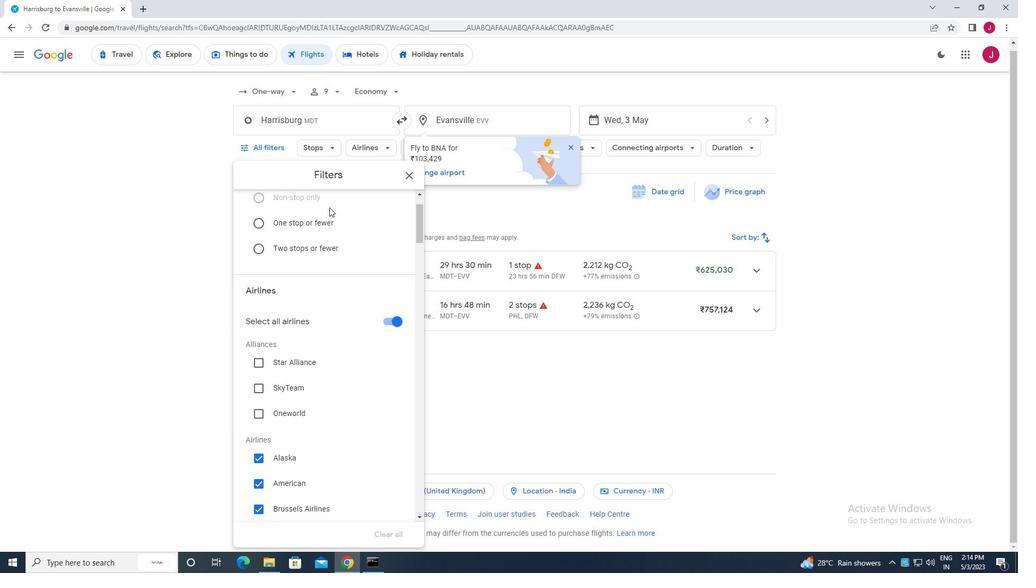 
Action: Mouse moved to (391, 213)
Screenshot: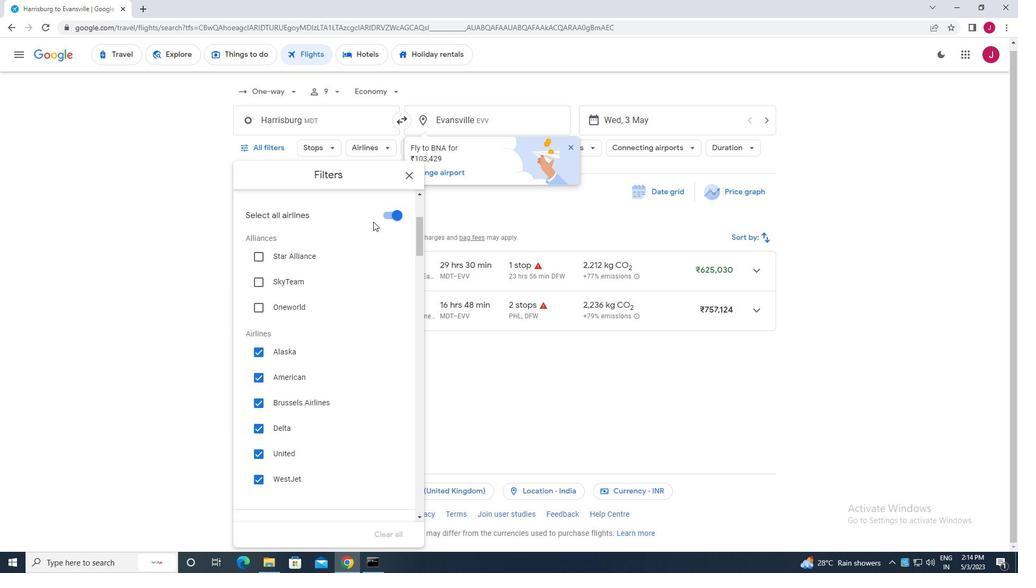 
Action: Mouse pressed left at (391, 213)
Screenshot: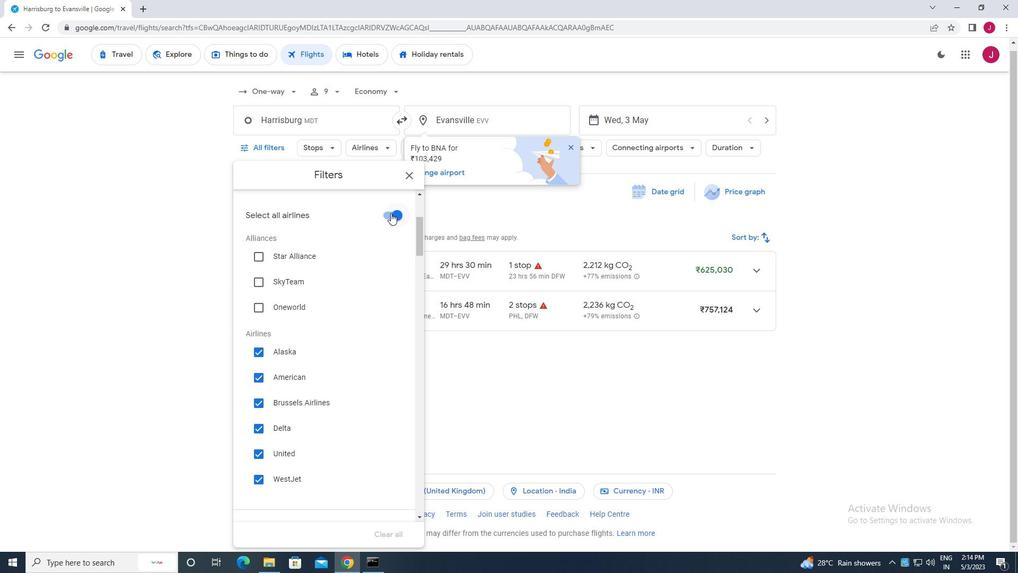 
Action: Mouse moved to (304, 258)
Screenshot: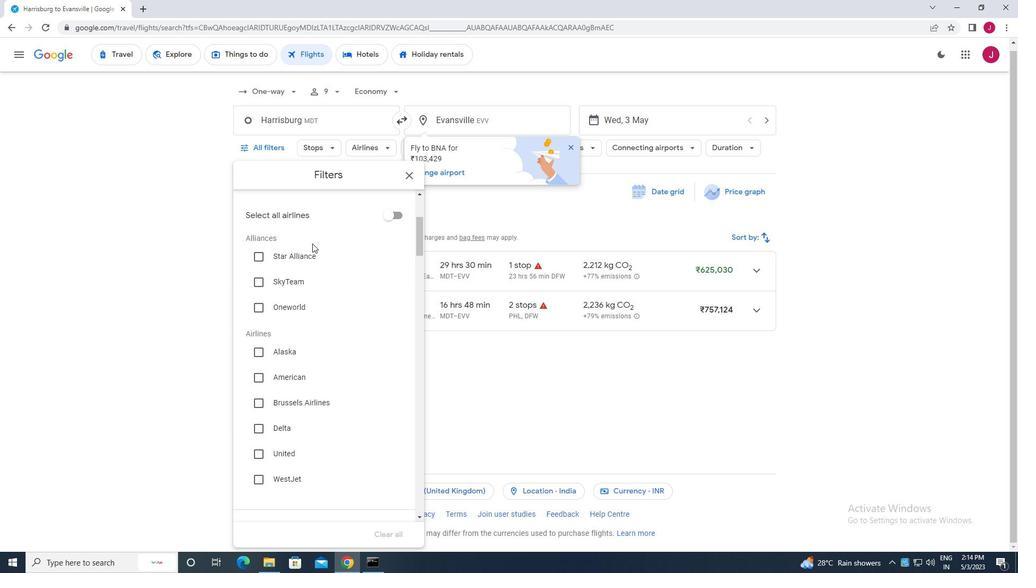 
Action: Mouse scrolled (304, 257) with delta (0, 0)
Screenshot: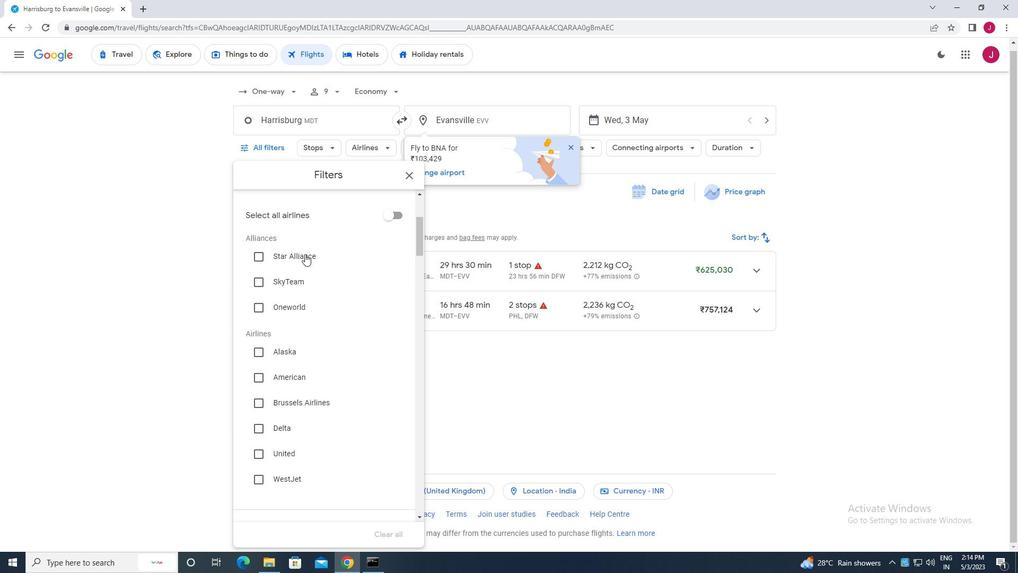 
Action: Mouse moved to (304, 258)
Screenshot: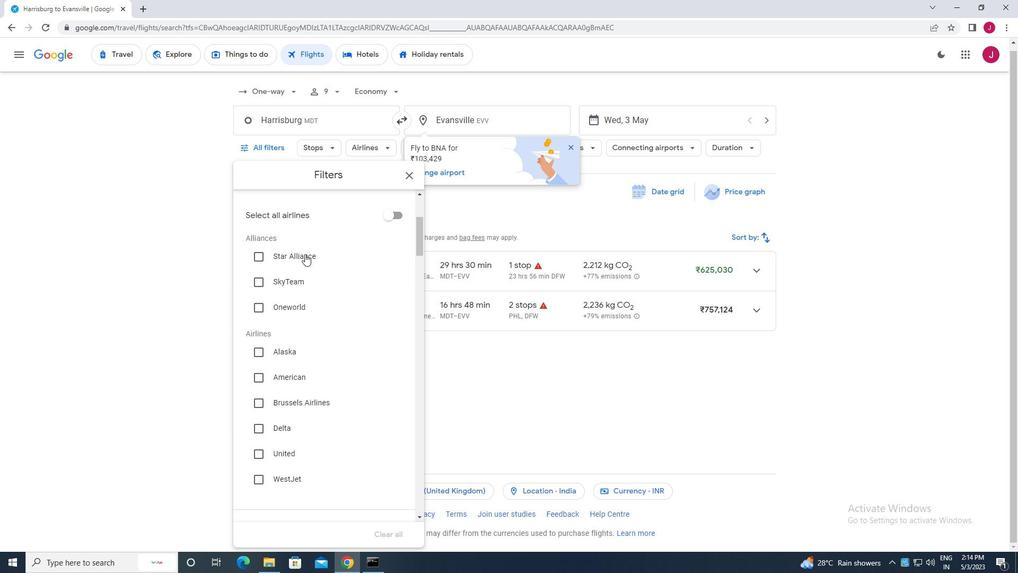 
Action: Mouse scrolled (304, 258) with delta (0, 0)
Screenshot: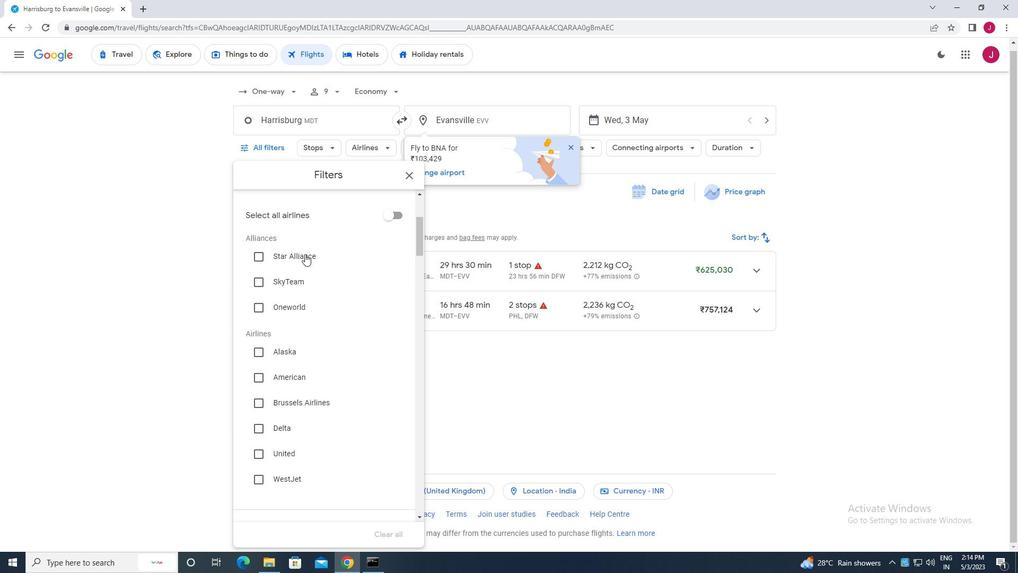 
Action: Mouse moved to (298, 252)
Screenshot: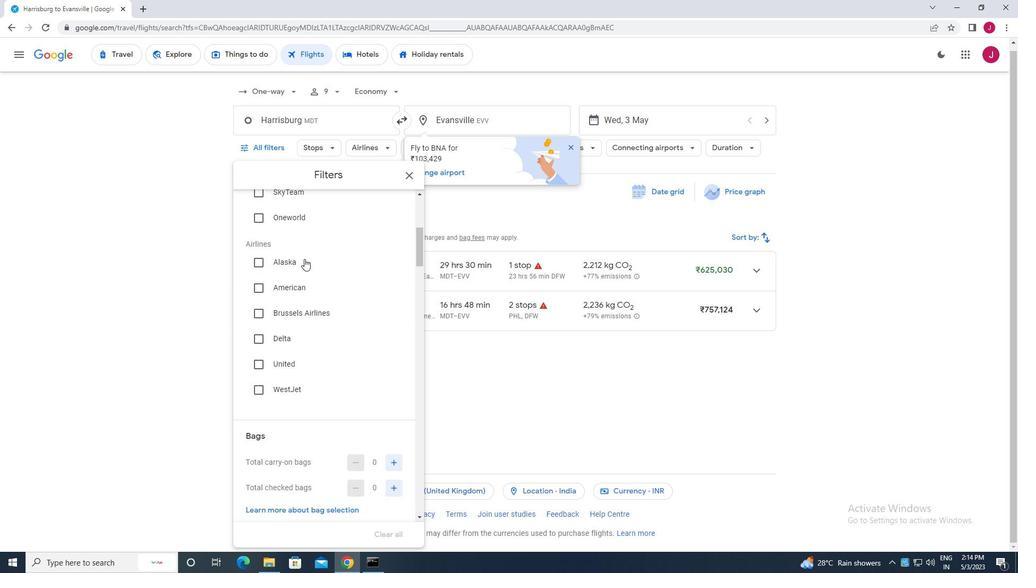 
Action: Mouse scrolled (298, 252) with delta (0, 0)
Screenshot: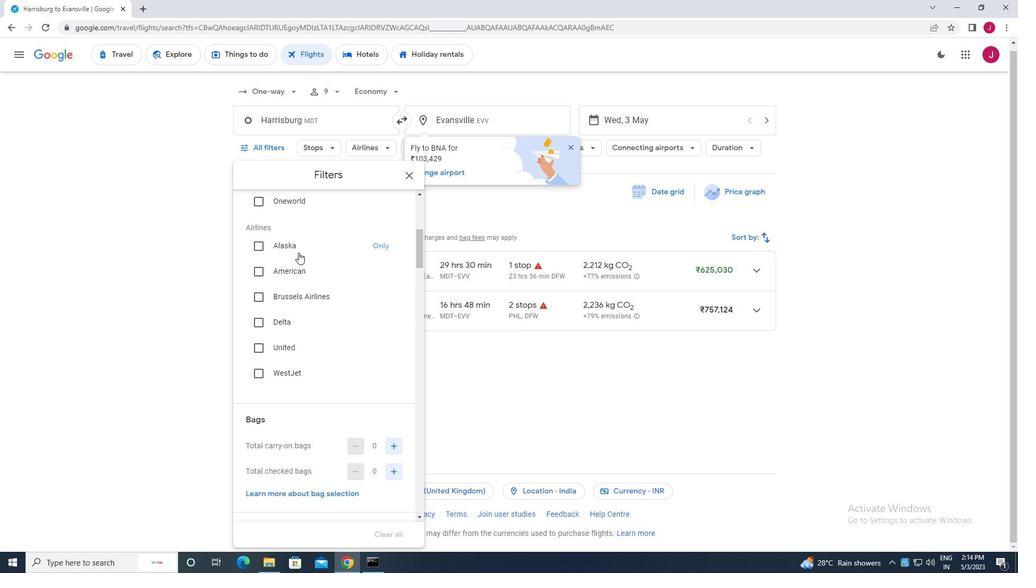 
Action: Mouse moved to (298, 254)
Screenshot: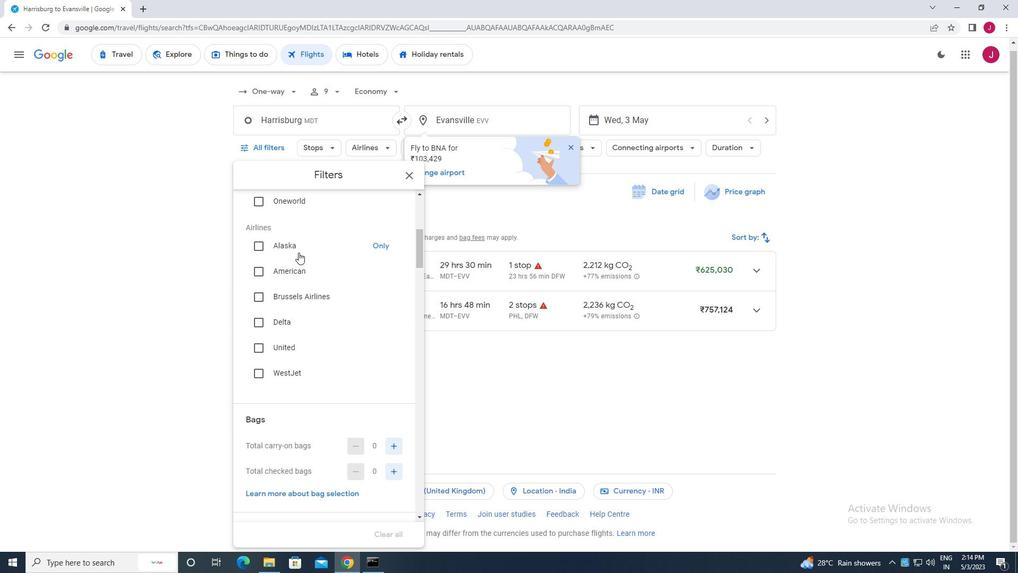 
Action: Mouse scrolled (298, 254) with delta (0, 0)
Screenshot: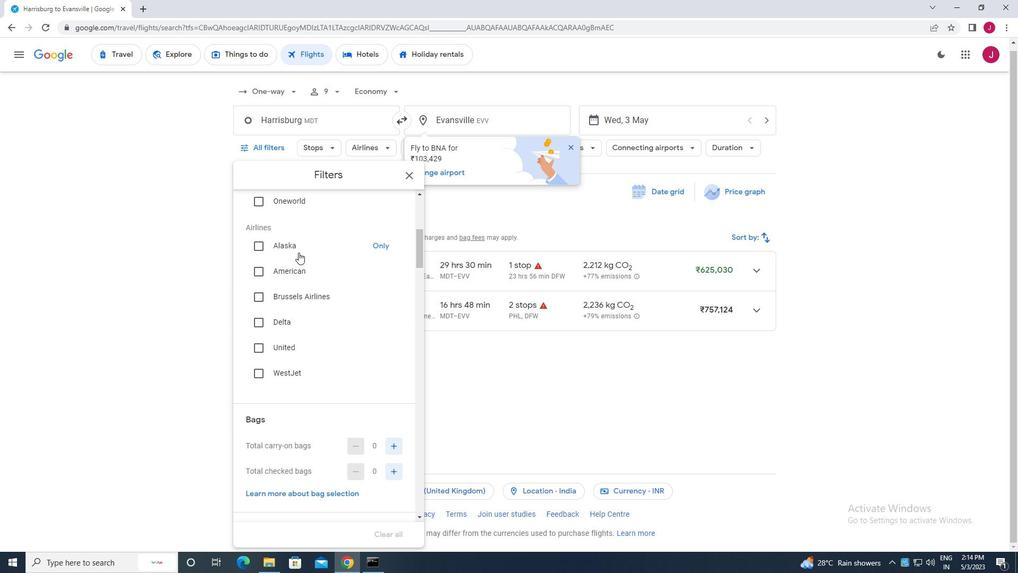 
Action: Mouse moved to (299, 256)
Screenshot: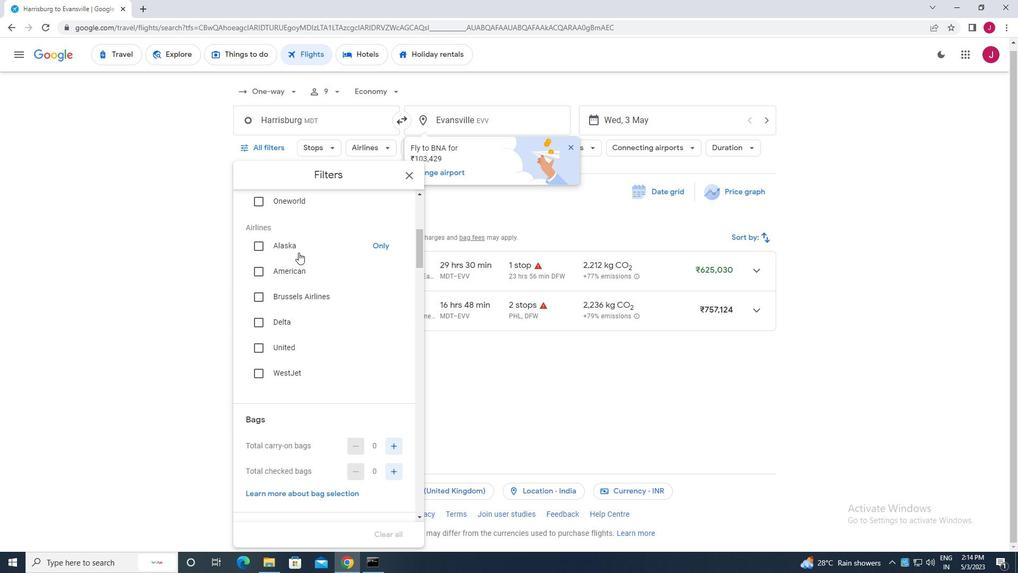 
Action: Mouse scrolled (299, 256) with delta (0, 0)
Screenshot: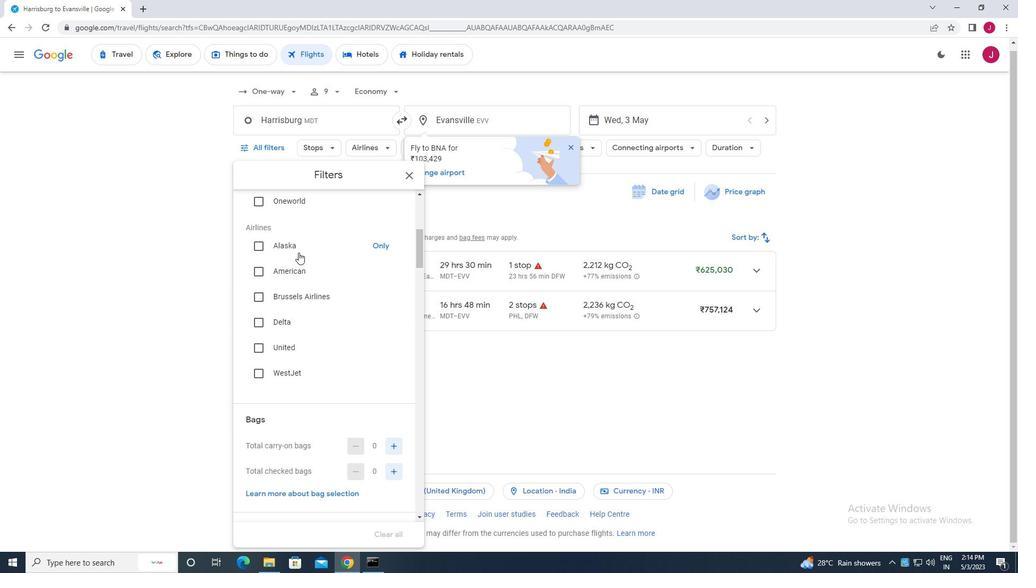 
Action: Mouse moved to (300, 257)
Screenshot: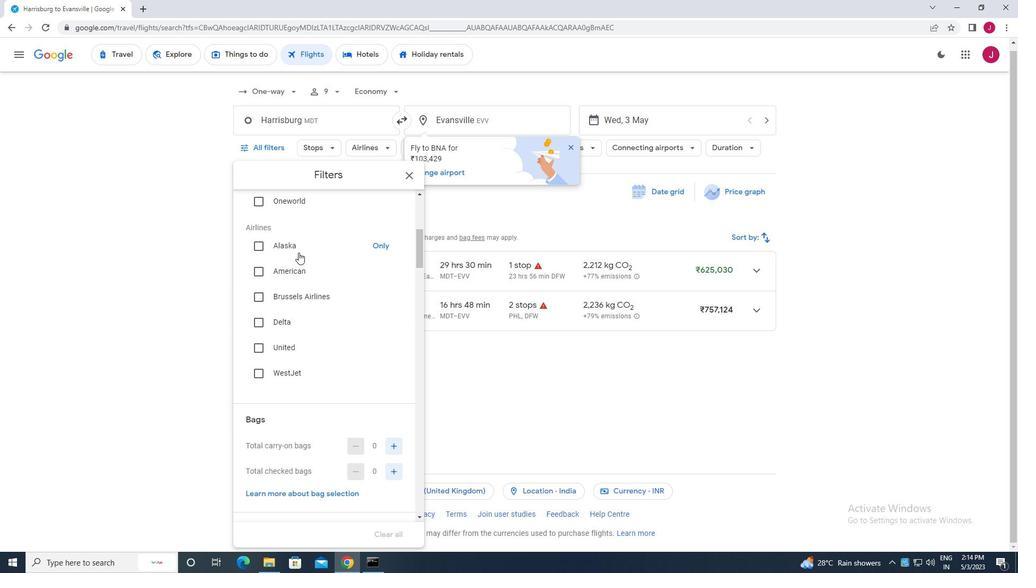 
Action: Mouse scrolled (300, 256) with delta (0, 0)
Screenshot: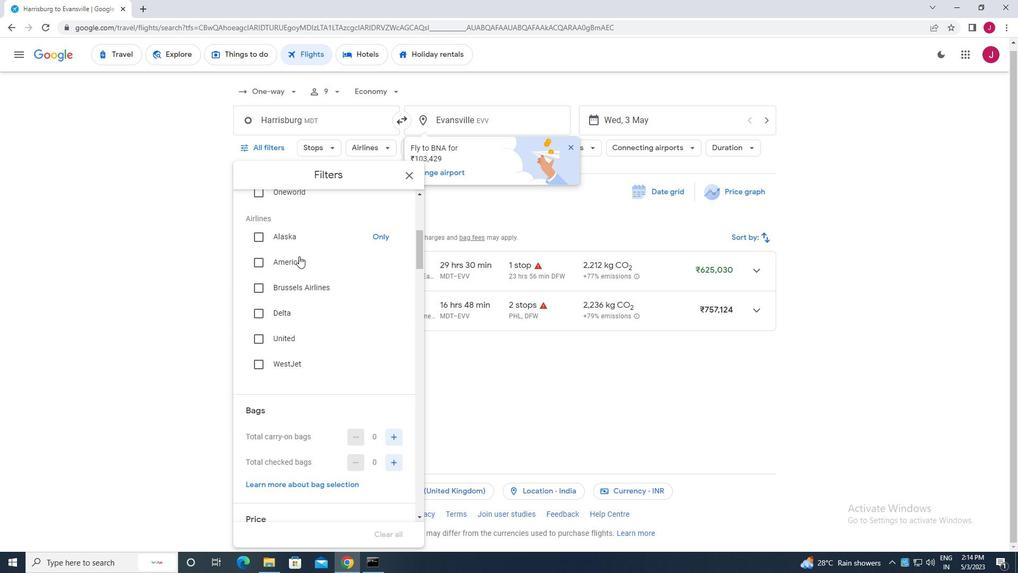 
Action: Mouse moved to (394, 233)
Screenshot: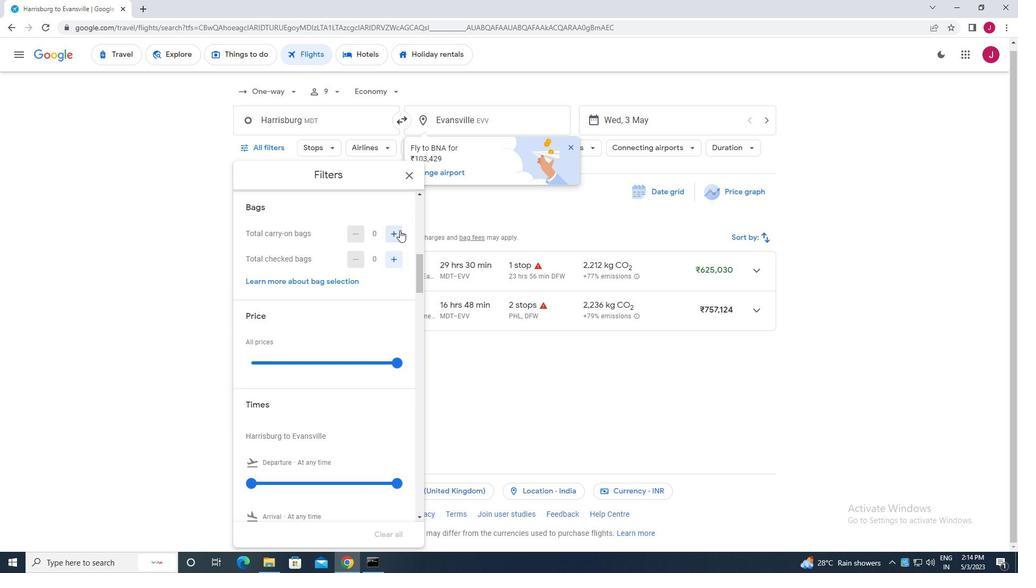 
Action: Mouse pressed left at (394, 233)
Screenshot: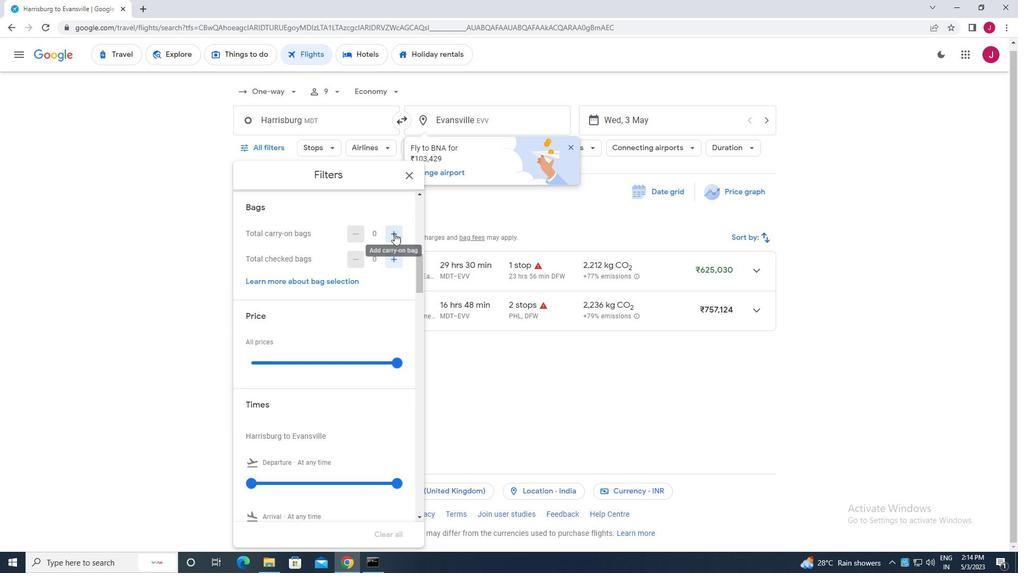 
Action: Mouse pressed left at (394, 233)
Screenshot: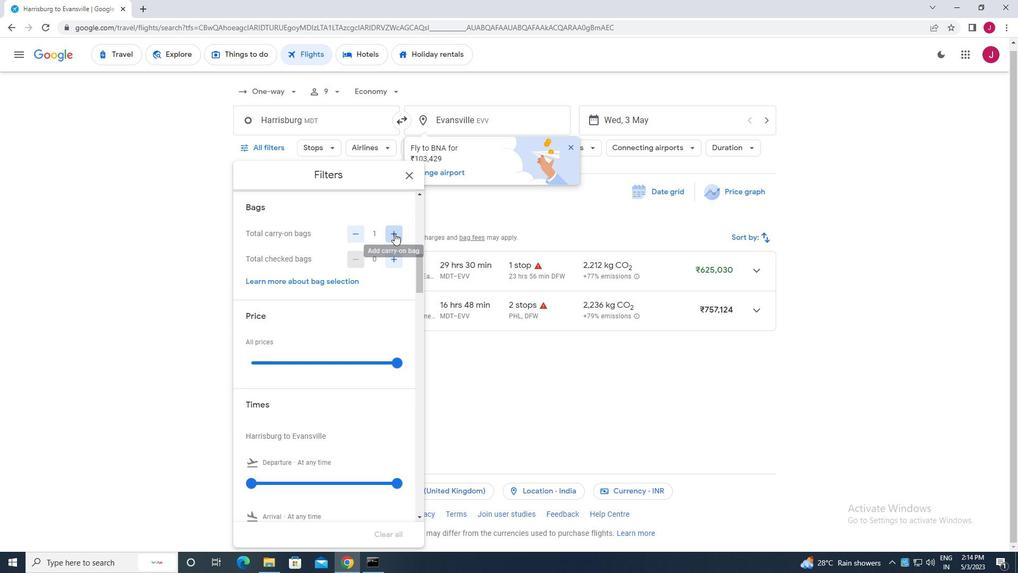 
Action: Mouse moved to (379, 255)
Screenshot: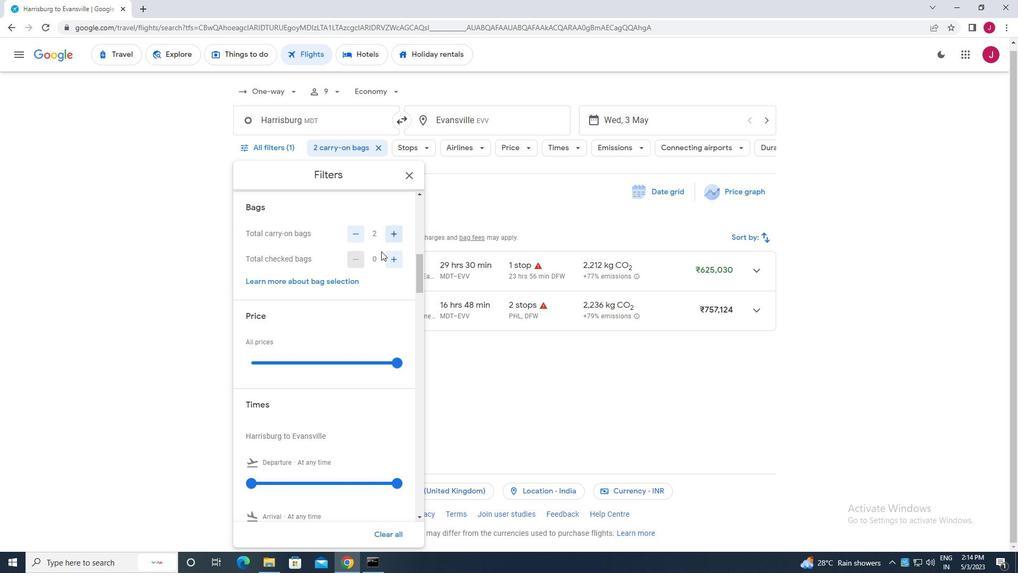 
Action: Mouse scrolled (379, 255) with delta (0, 0)
Screenshot: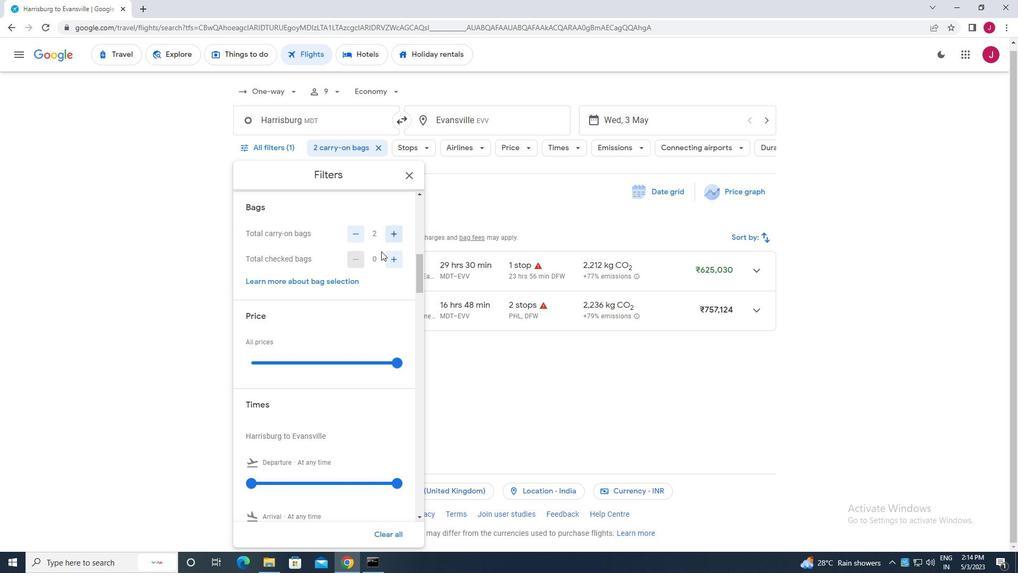 
Action: Mouse scrolled (379, 255) with delta (0, 0)
Screenshot: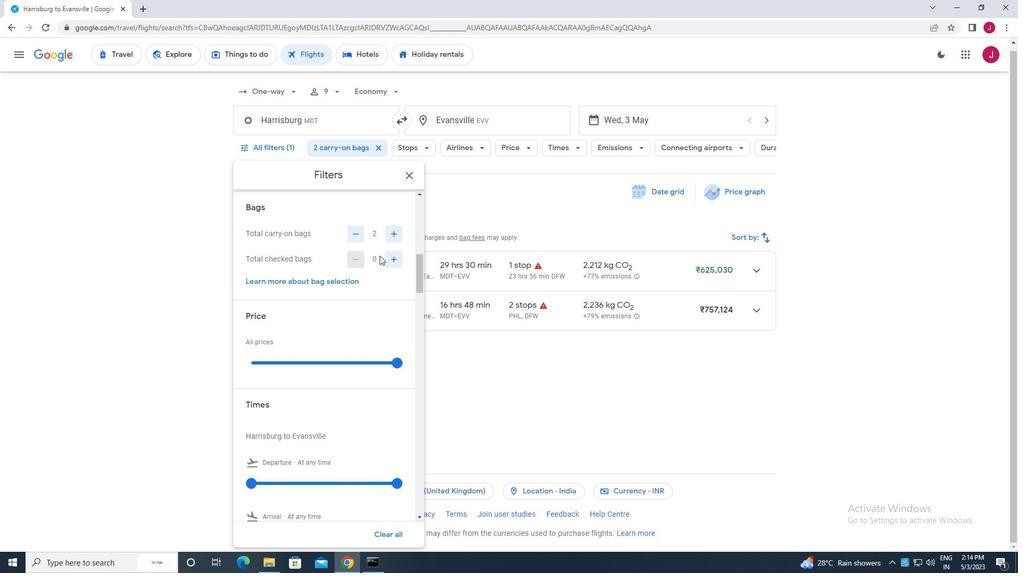 
Action: Mouse moved to (399, 253)
Screenshot: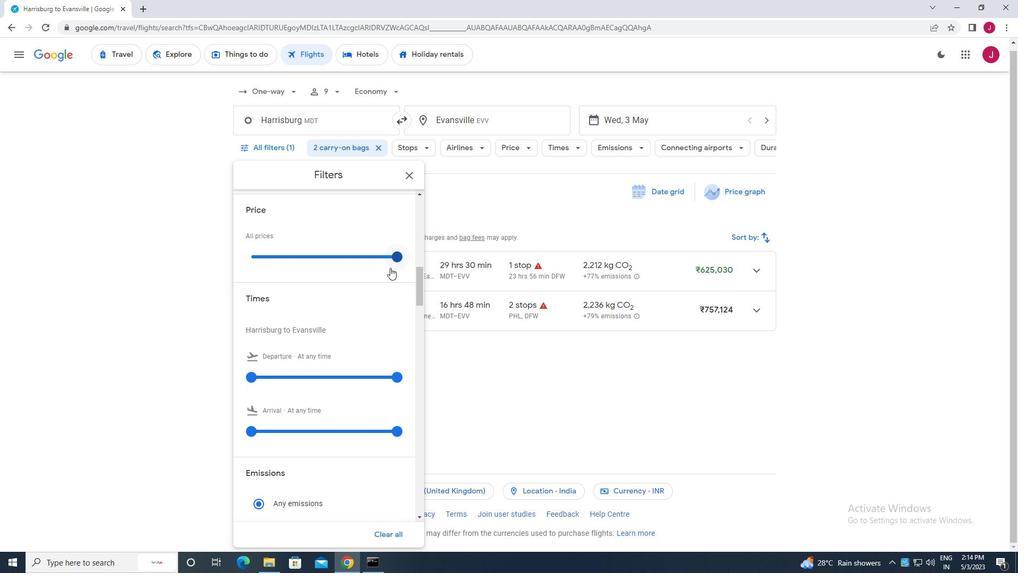 
Action: Mouse pressed left at (399, 253)
Screenshot: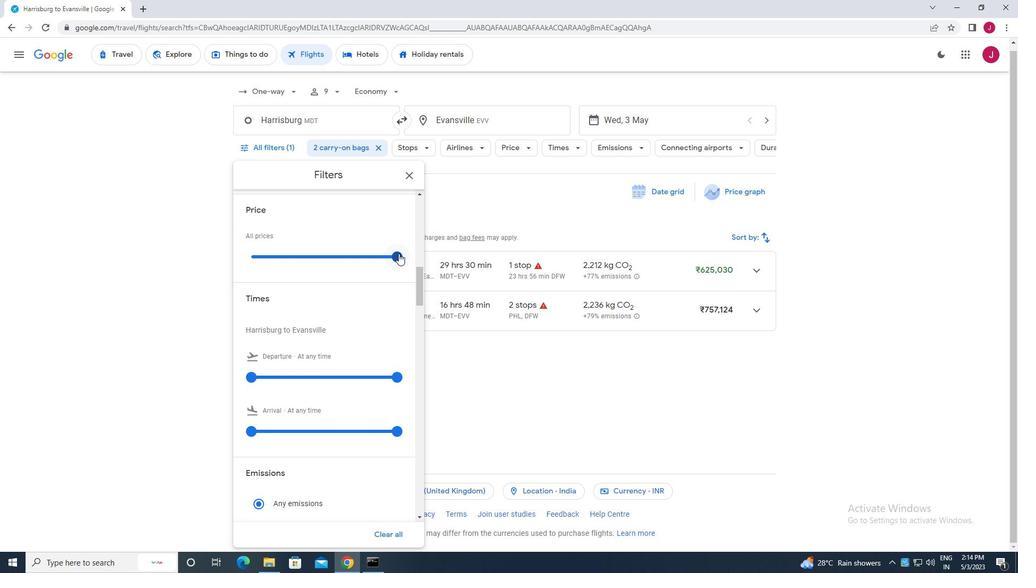 
Action: Mouse moved to (289, 266)
Screenshot: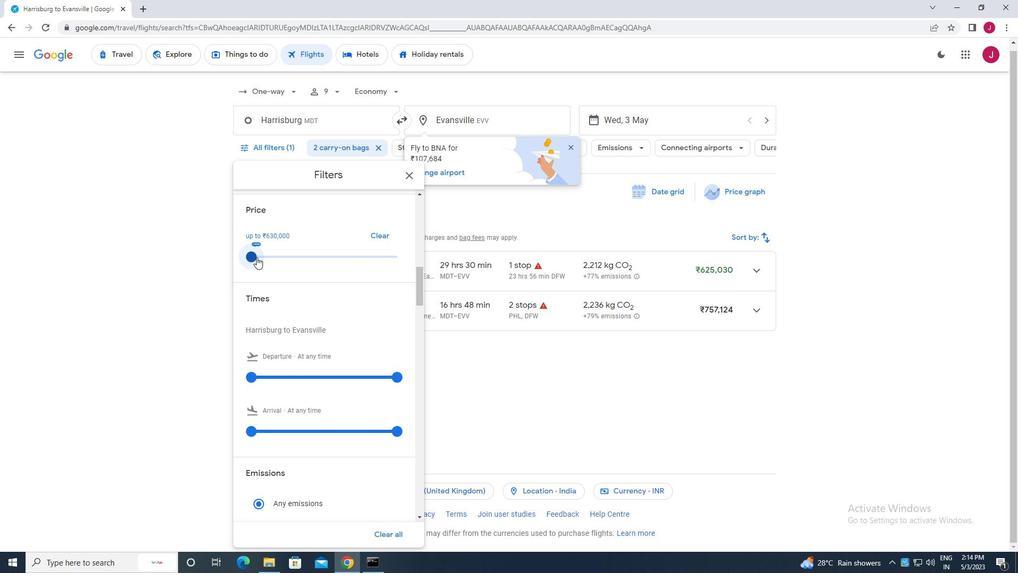 
Action: Mouse scrolled (289, 266) with delta (0, 0)
Screenshot: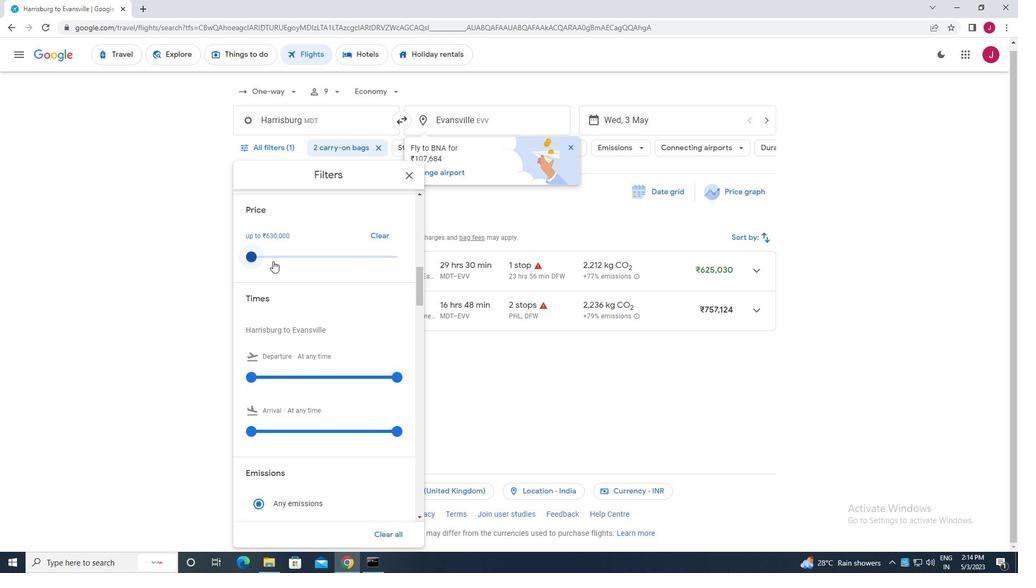 
Action: Mouse scrolled (289, 266) with delta (0, 0)
Screenshot: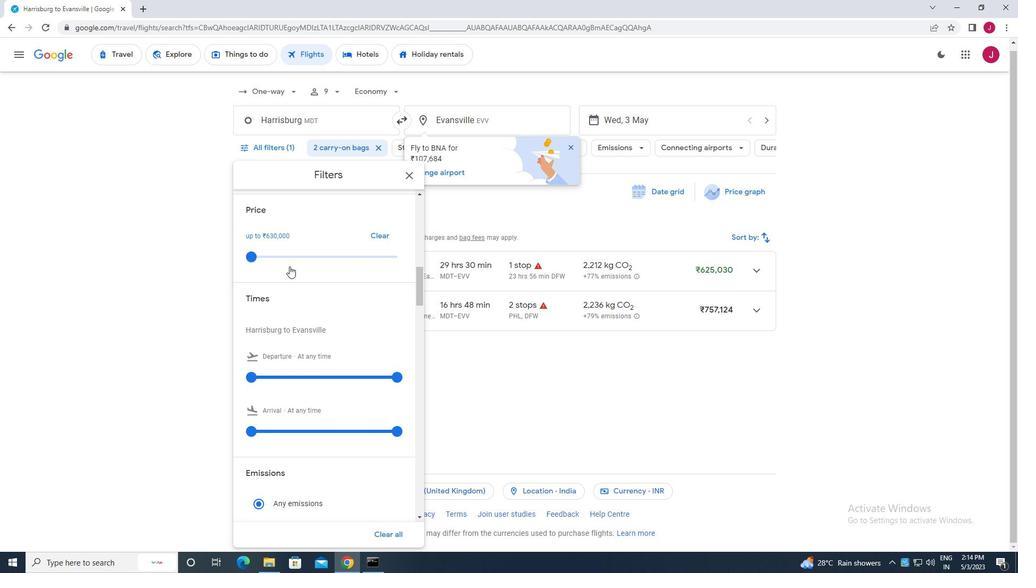 
Action: Mouse moved to (252, 273)
Screenshot: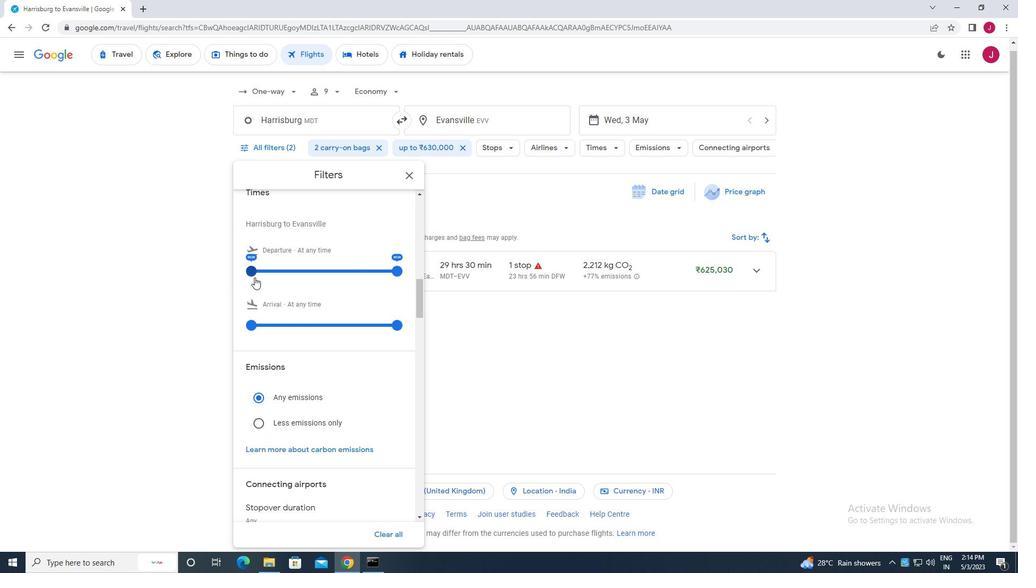 
Action: Mouse pressed left at (252, 273)
Screenshot: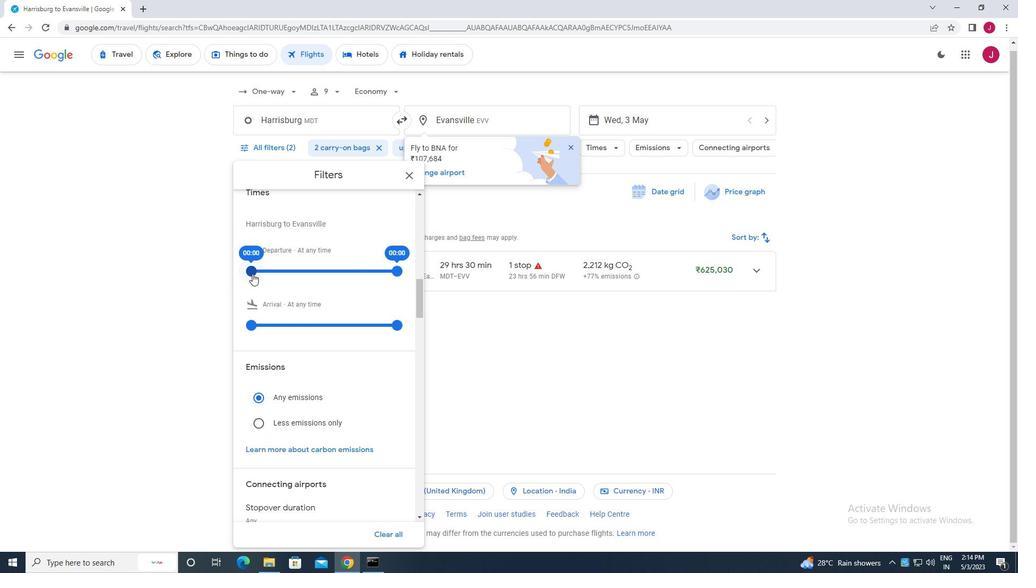 
Action: Mouse moved to (394, 270)
Screenshot: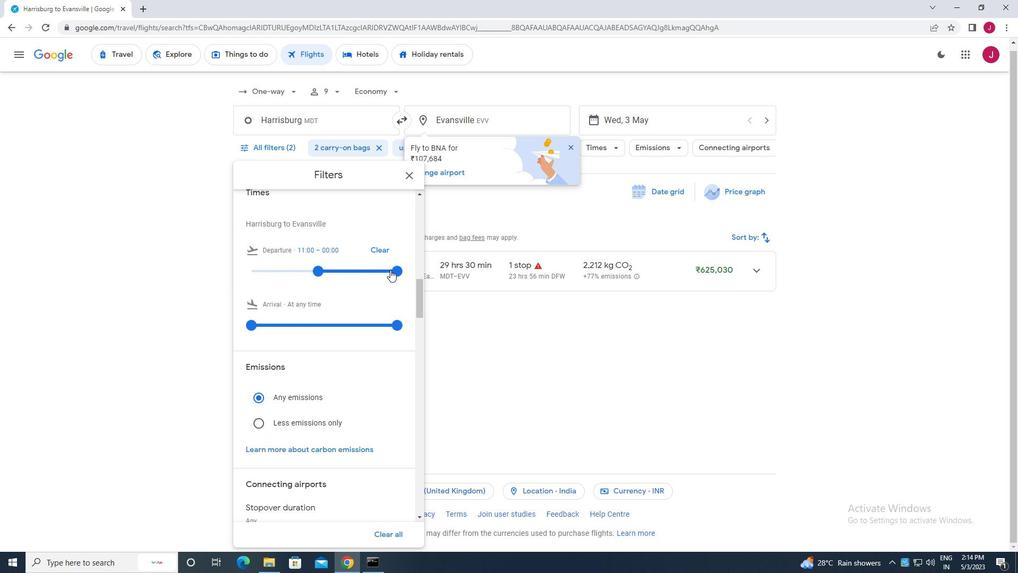 
Action: Mouse pressed left at (394, 270)
Screenshot: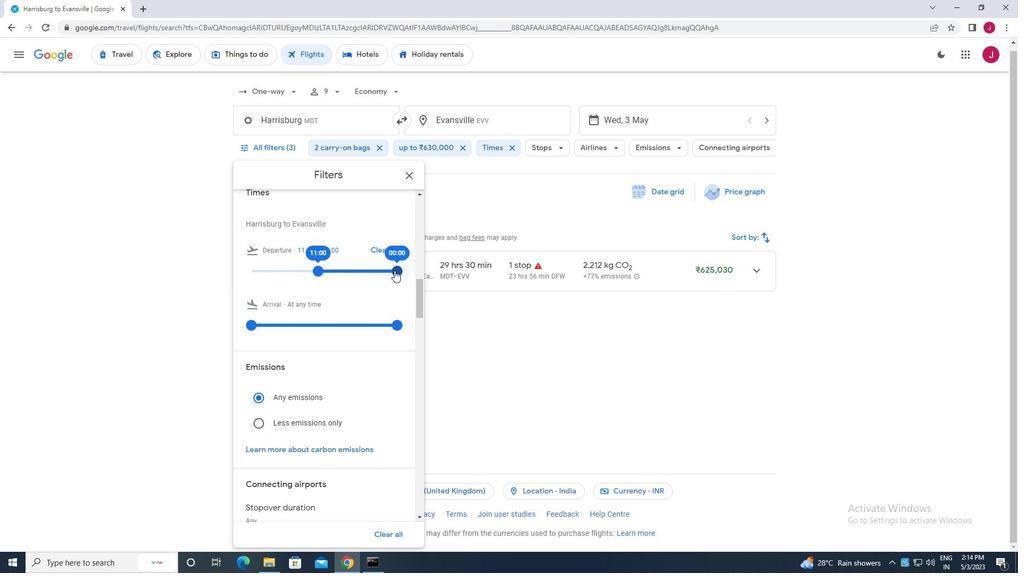 
Action: Mouse moved to (408, 173)
Screenshot: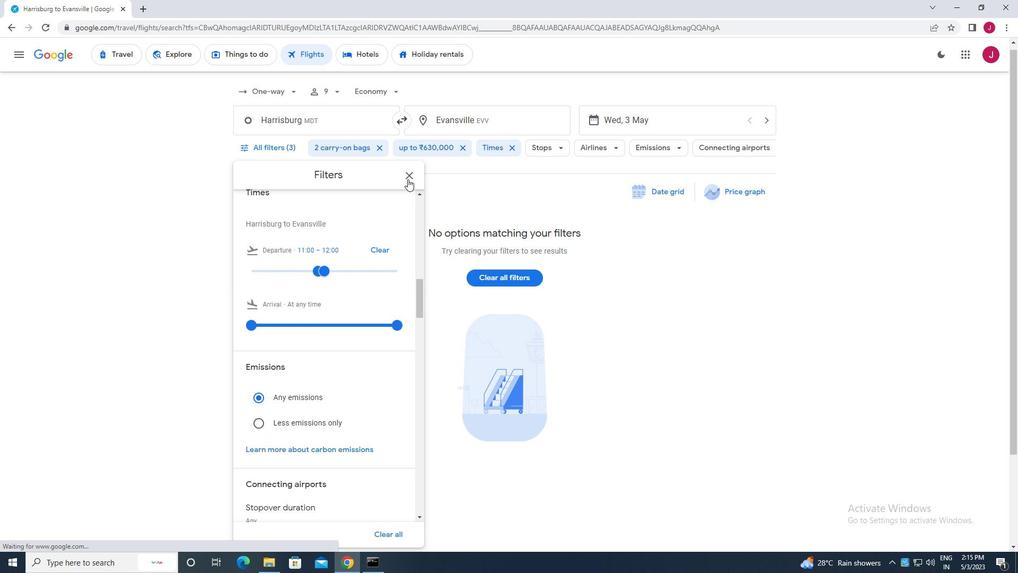 
Action: Mouse pressed left at (408, 173)
Screenshot: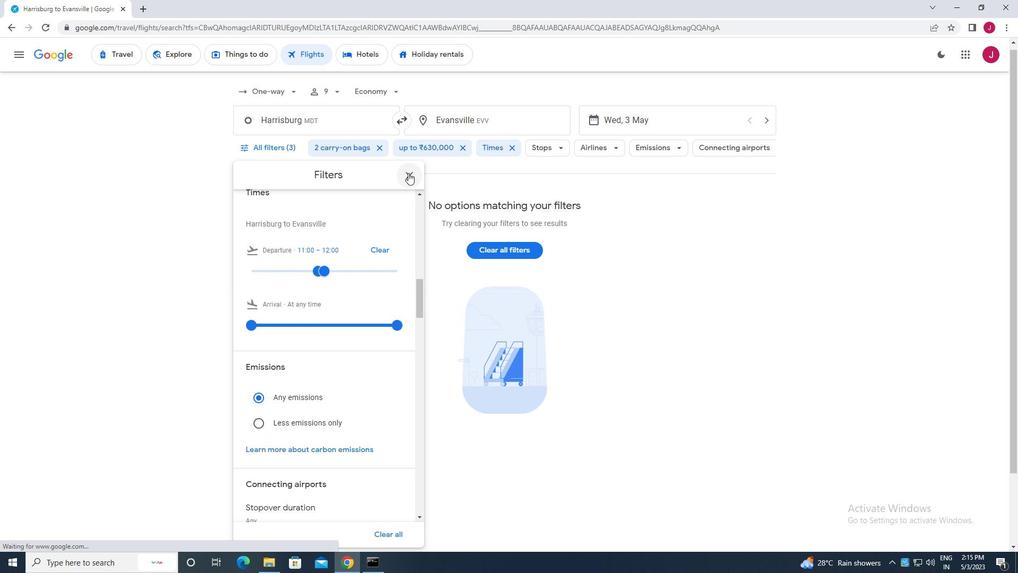 
Action: Mouse moved to (404, 173)
Screenshot: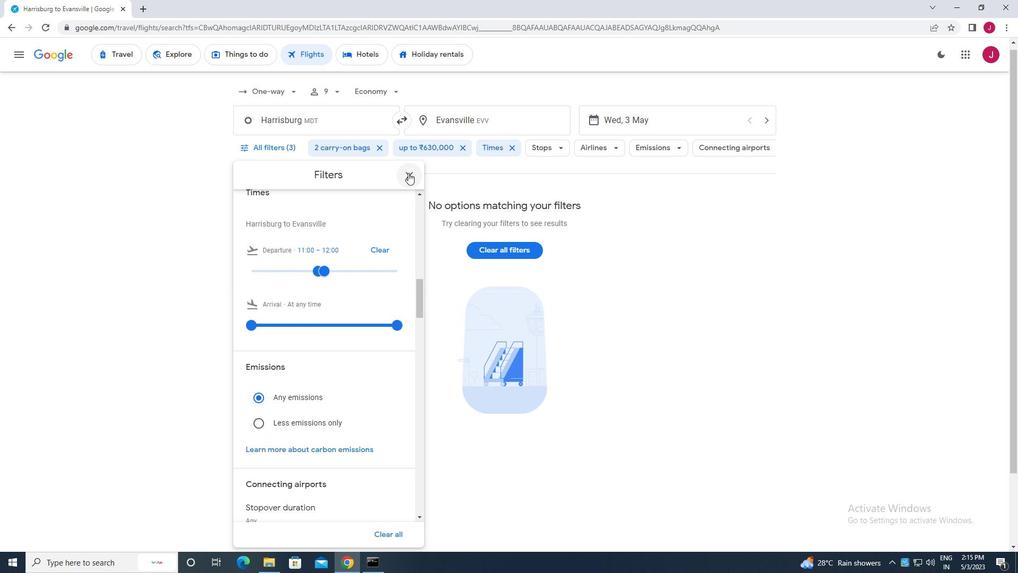 
